 Task: Open a blank google sheet and write heading  Budget MasterAdd Categories in a column and its values below   'Housing, Transportation, Groceries, Utilities, Entertainment, Dining Out, Health, Miscellaneous, Savings & Total. 'Add Budgeted amountin next column and its values below  $1,500, $300, $400, $150, $200, $250, $100, $150, $500 & $3,550. Add Actual amount in next column and its values below  $1,400, $280, $420, $160, $180, $270, $90, $140, $550 & $3,550. Add Difference  in next column and its values below   -$100, -$20, +$20, +$10, -$20, +$20, -$10, -$10, +$50 & $0. J6Save page Budget Spreadsheet Sheet Template
Action: Mouse moved to (18, 61)
Screenshot: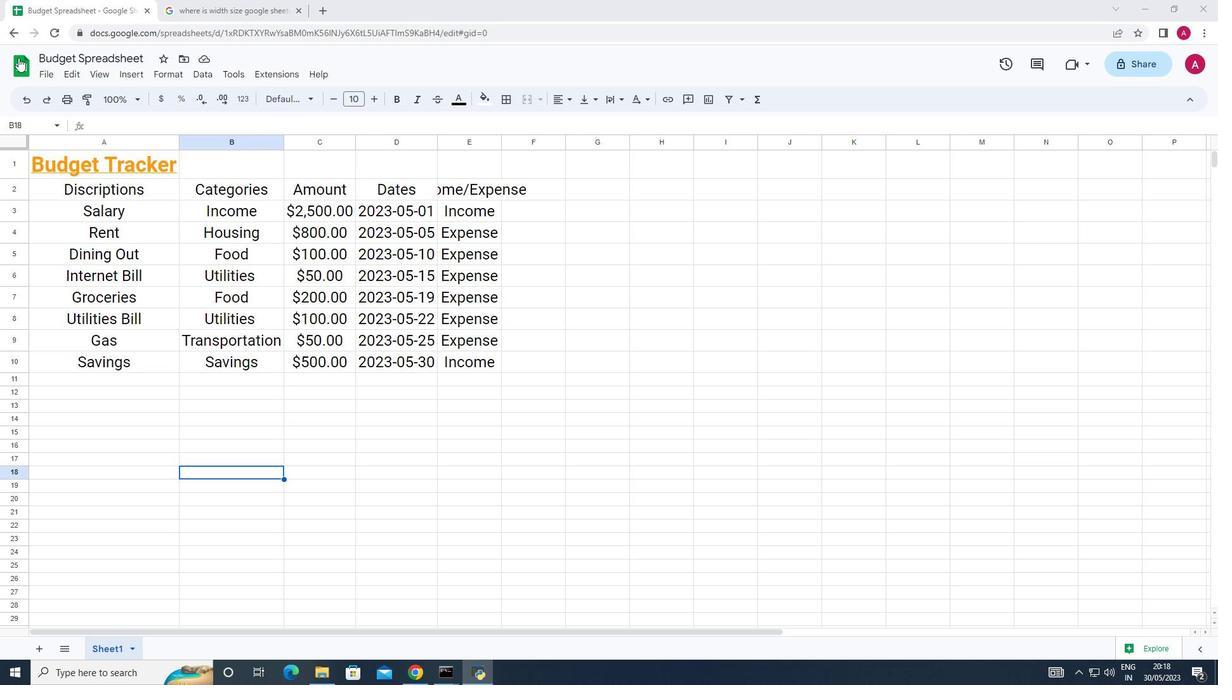 
Action: Mouse pressed left at (18, 61)
Screenshot: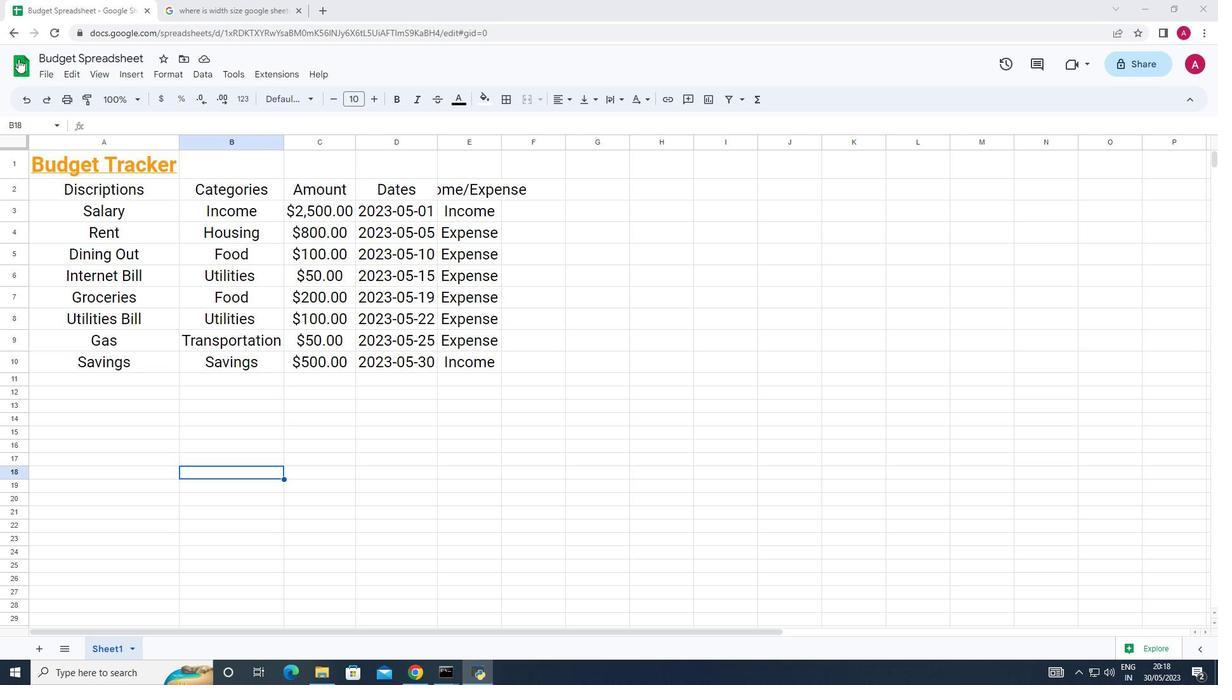 
Action: Mouse moved to (264, 186)
Screenshot: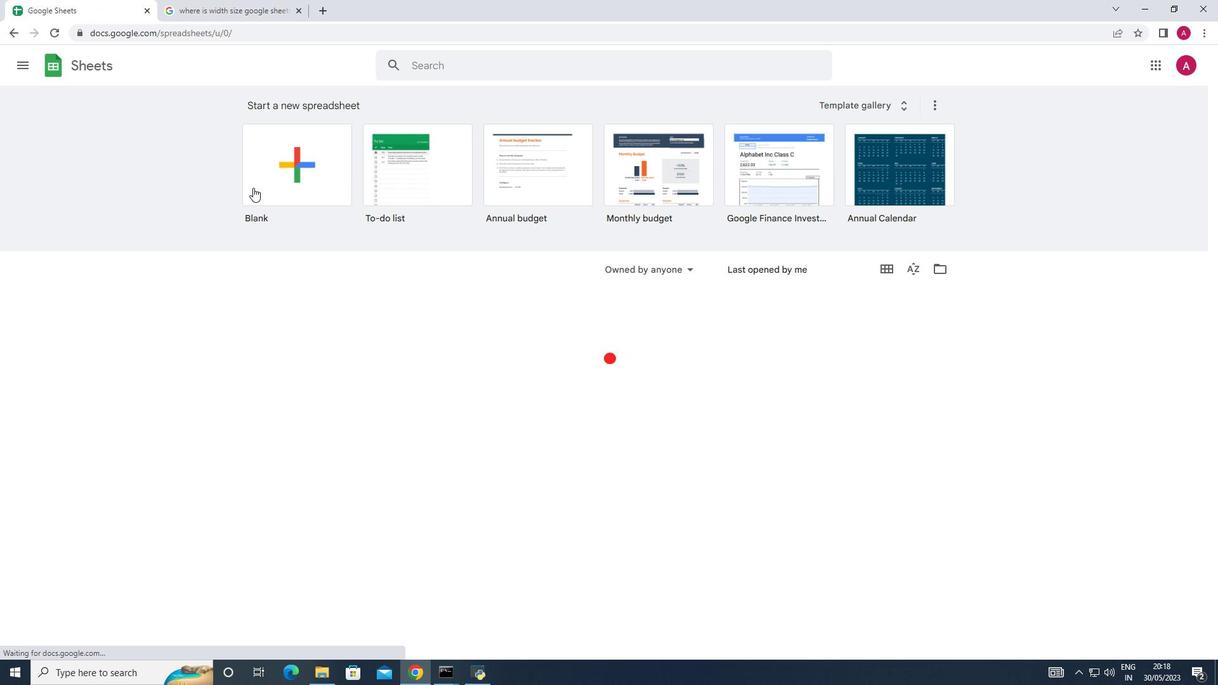 
Action: Mouse pressed left at (264, 186)
Screenshot: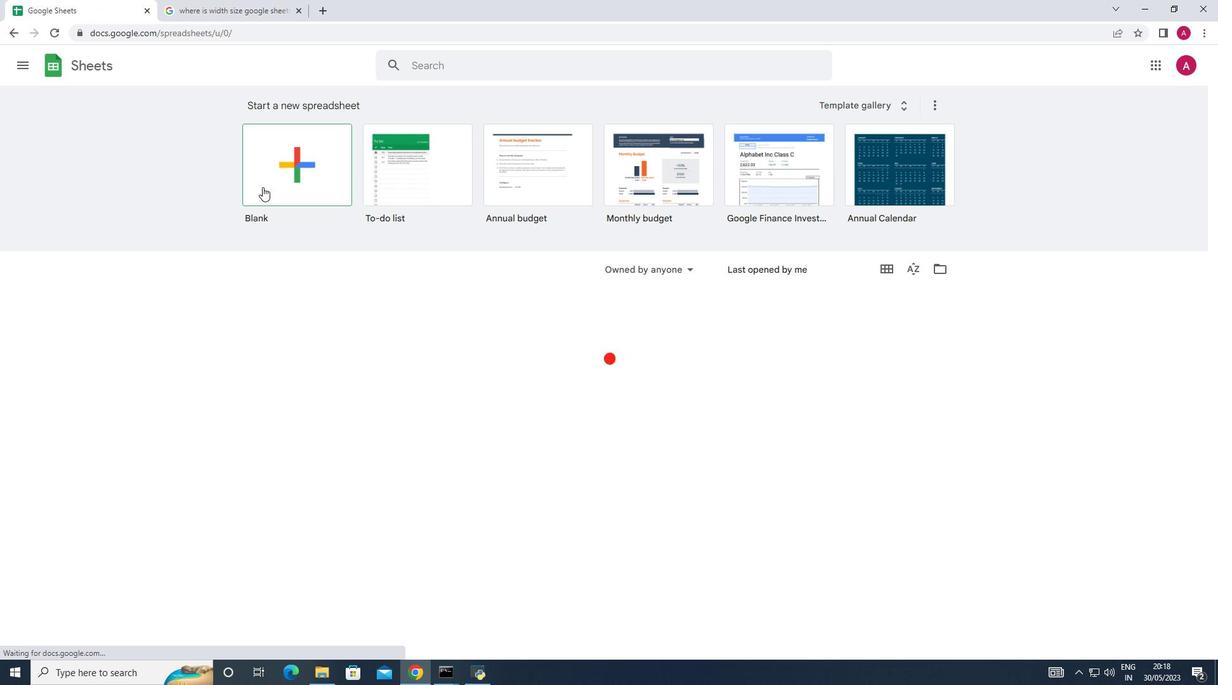 
Action: Mouse moved to (105, 203)
Screenshot: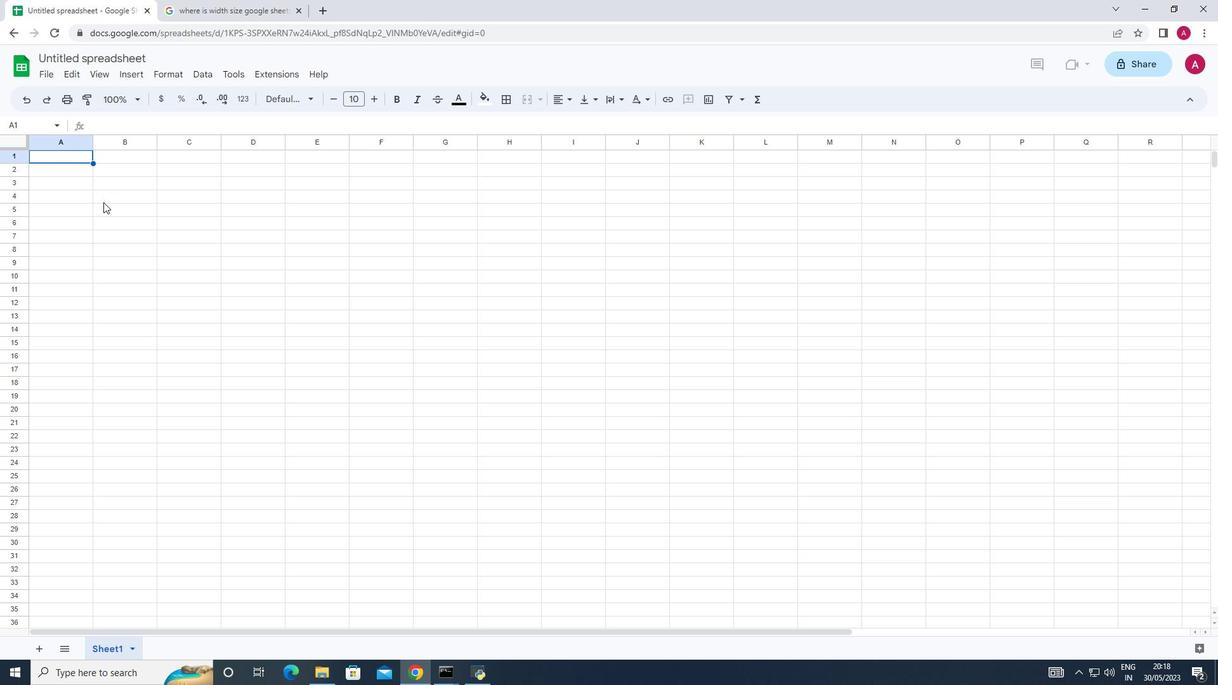 
Action: Key pressed <Key.shift>Budget<Key.space><Key.shift>Masterr<Key.backspace><Key.enter><Key.shift>Categories<Key.enter><Key.shift>Housing<Key.enter><Key.shift>Transportation<Key.enter><Key.shift><Key.shift><Key.shift><Key.shift>Groceries<Key.enter><Key.shift><Key.shift><Key.shift><Key.shift><Key.shift><Key.shift><Key.shift>Utilities
Screenshot: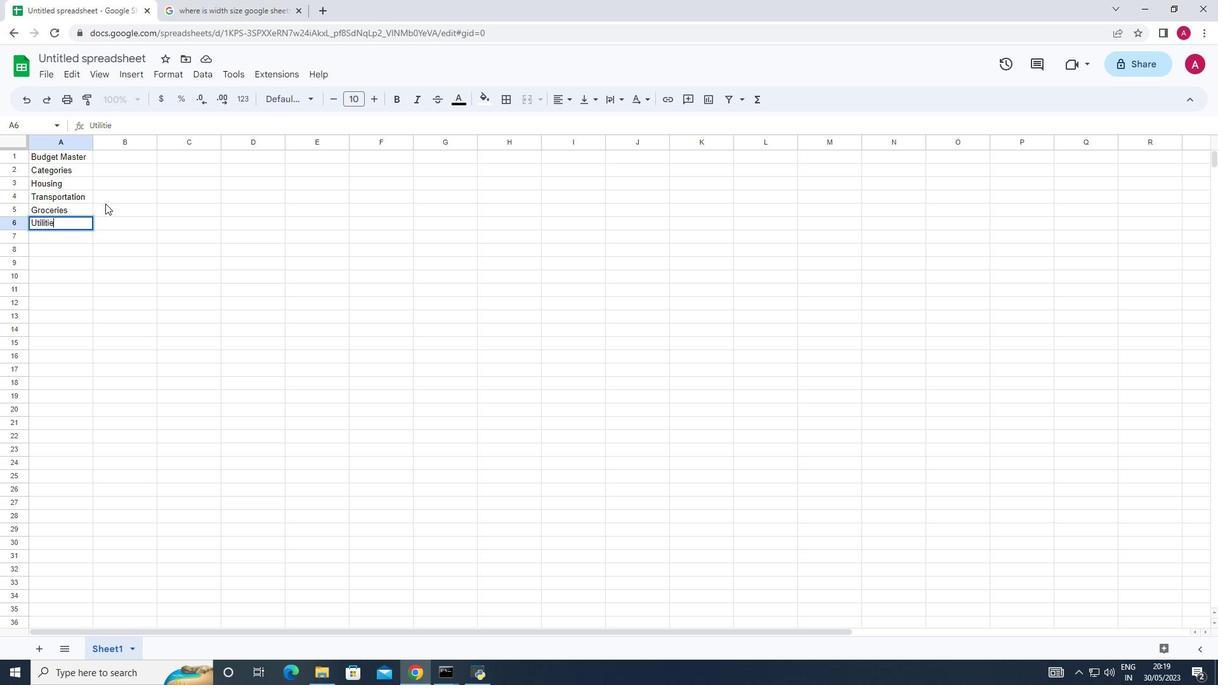 
Action: Mouse moved to (91, 201)
Screenshot: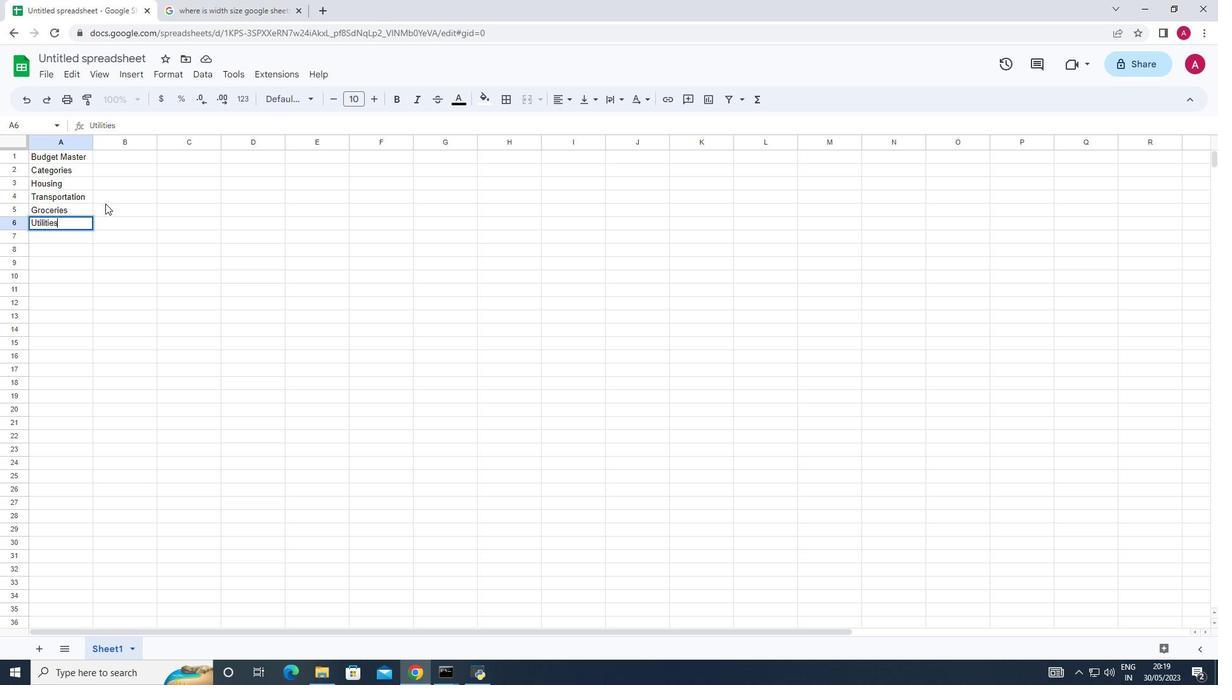 
Action: Key pressed <Key.enter><Key.shift>Entertainment<Key.enter><Key.shift>Dining<Key.space><Key.shift>Out<Key.enter><Key.shift>Health<Key.enter><Key.shift>Miscellaneous<Key.enter><Key.shift>Savings<Key.enter><Key.shift>Total<Key.right><Key.up><Key.up><Key.up><Key.up><Key.up><Key.up><Key.up><Key.up><Key.up><Key.up><Key.shift>Budgeted<Key.space><Key.shift>Amount<Key.enter>1500
Screenshot: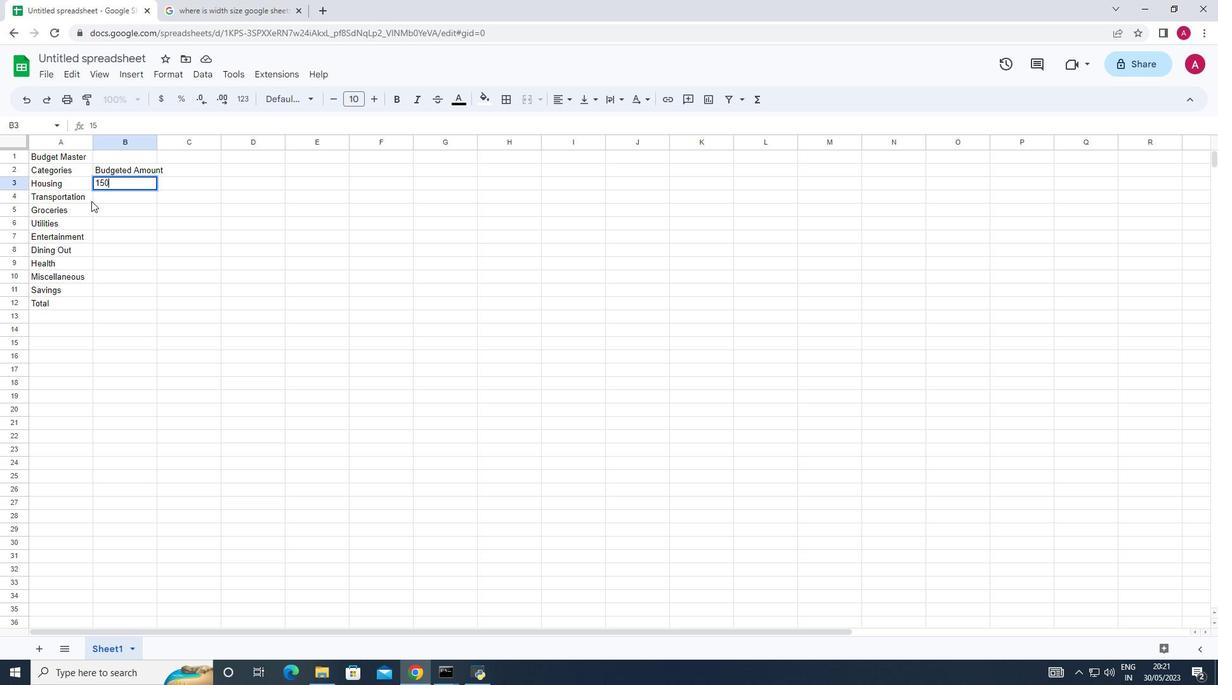 
Action: Mouse moved to (64, 195)
Screenshot: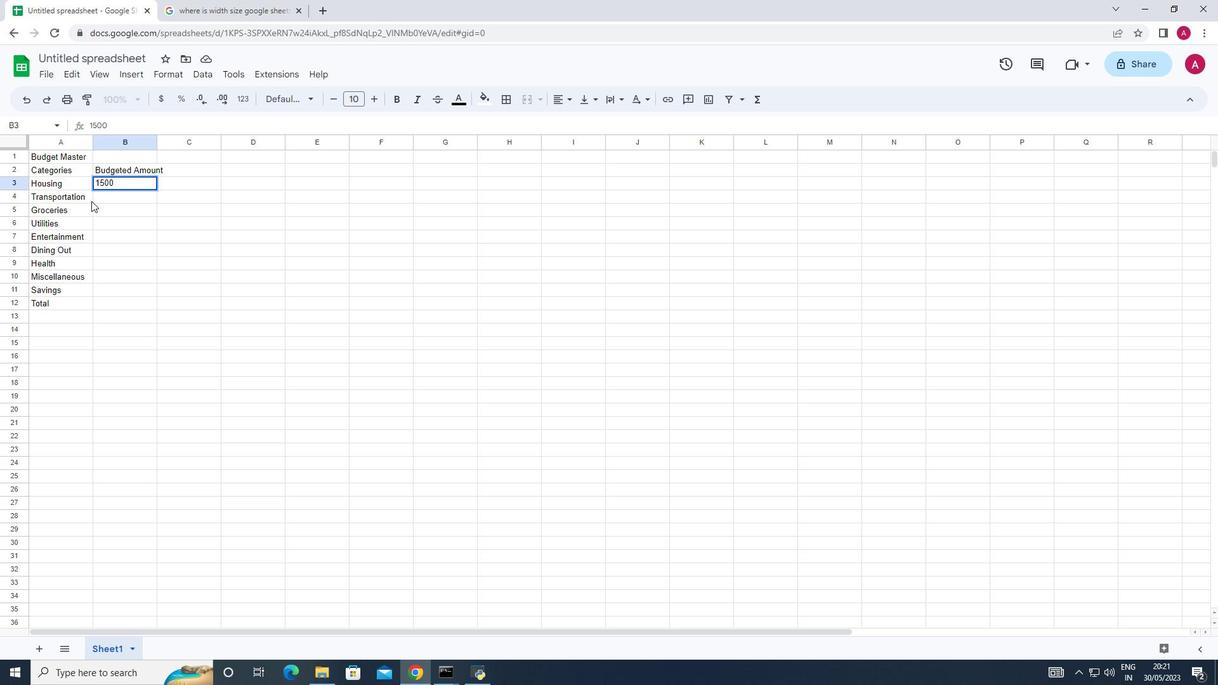
Action: Key pressed <Key.enter>300<Key.enter>
Screenshot: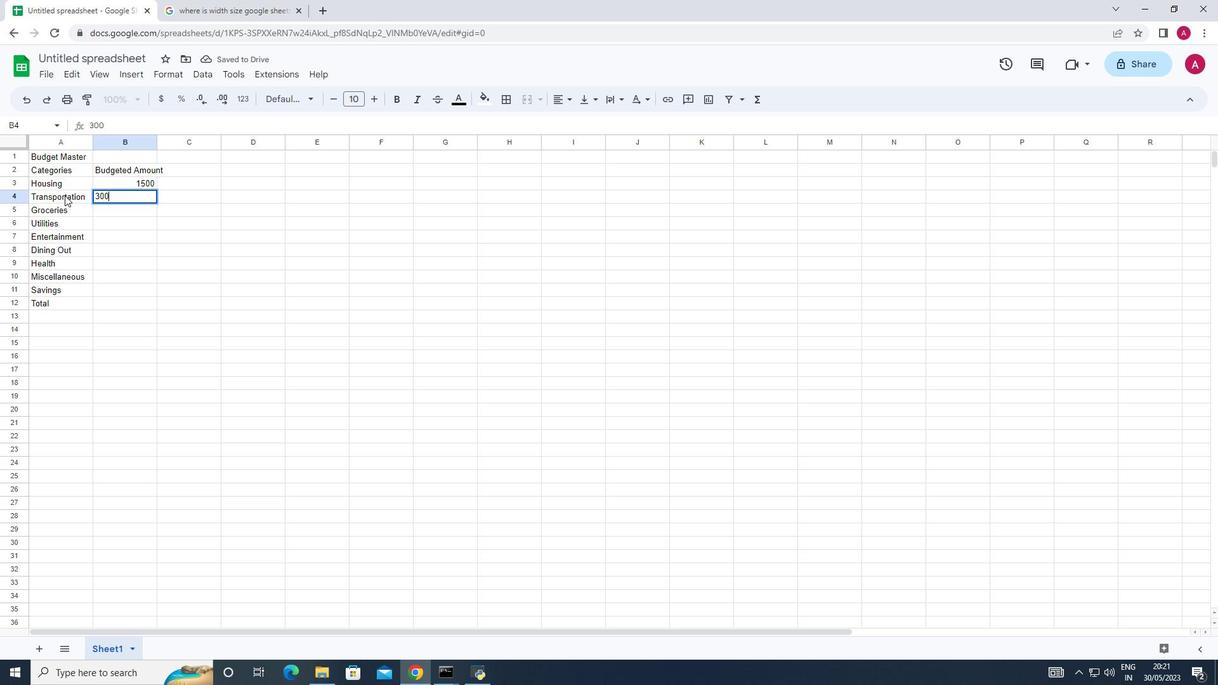 
Action: Mouse moved to (100, 74)
Screenshot: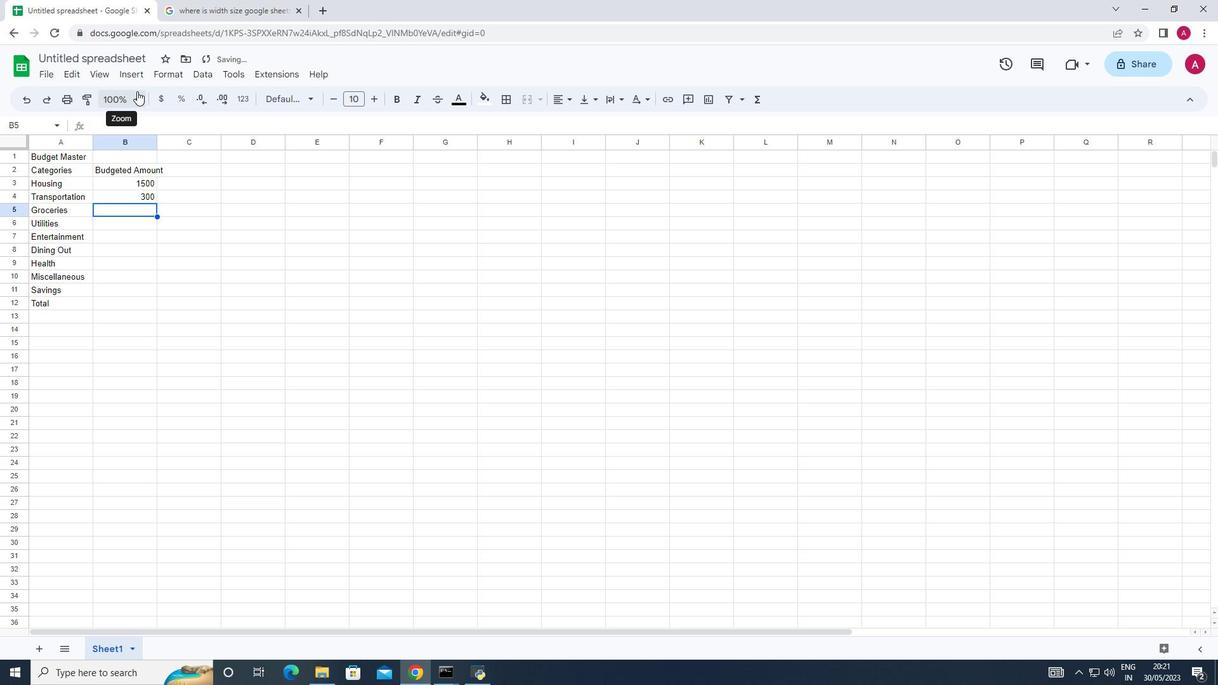 
Action: Key pressed 400<Key.enter>150<Key.enter>200<Key.enter>250<Key.enter>100<Key.enter>150<Key.enter>500<Key.enter>3
Screenshot: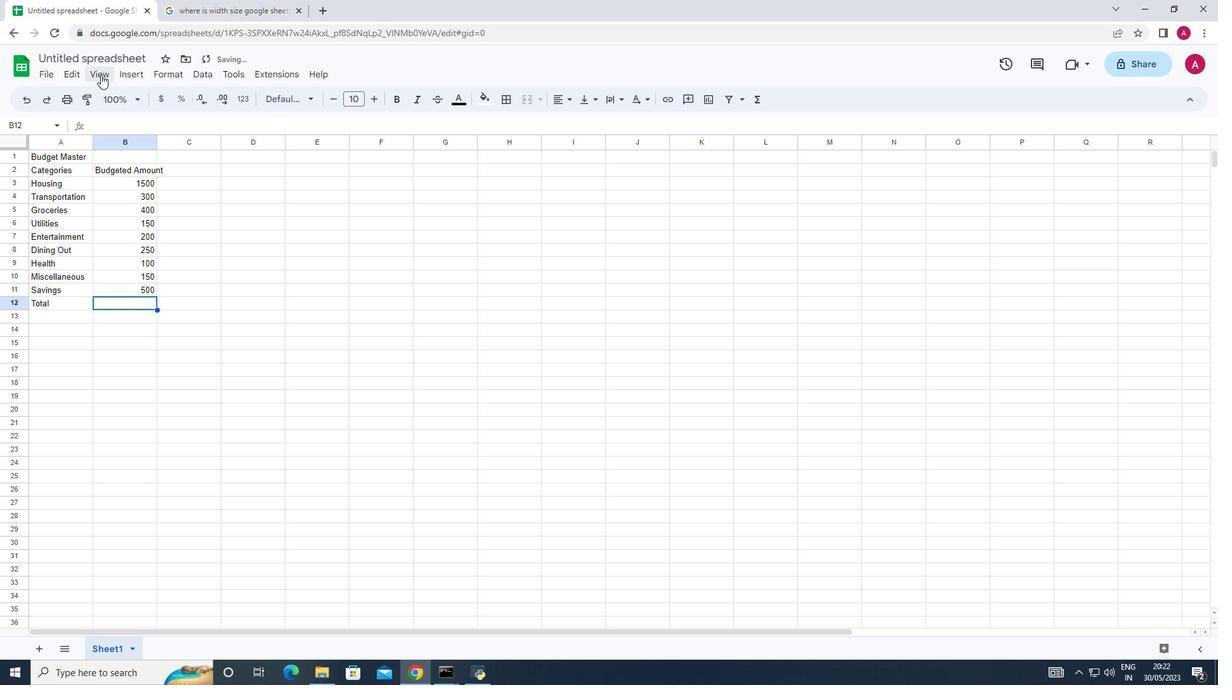 
Action: Mouse moved to (52, 63)
Screenshot: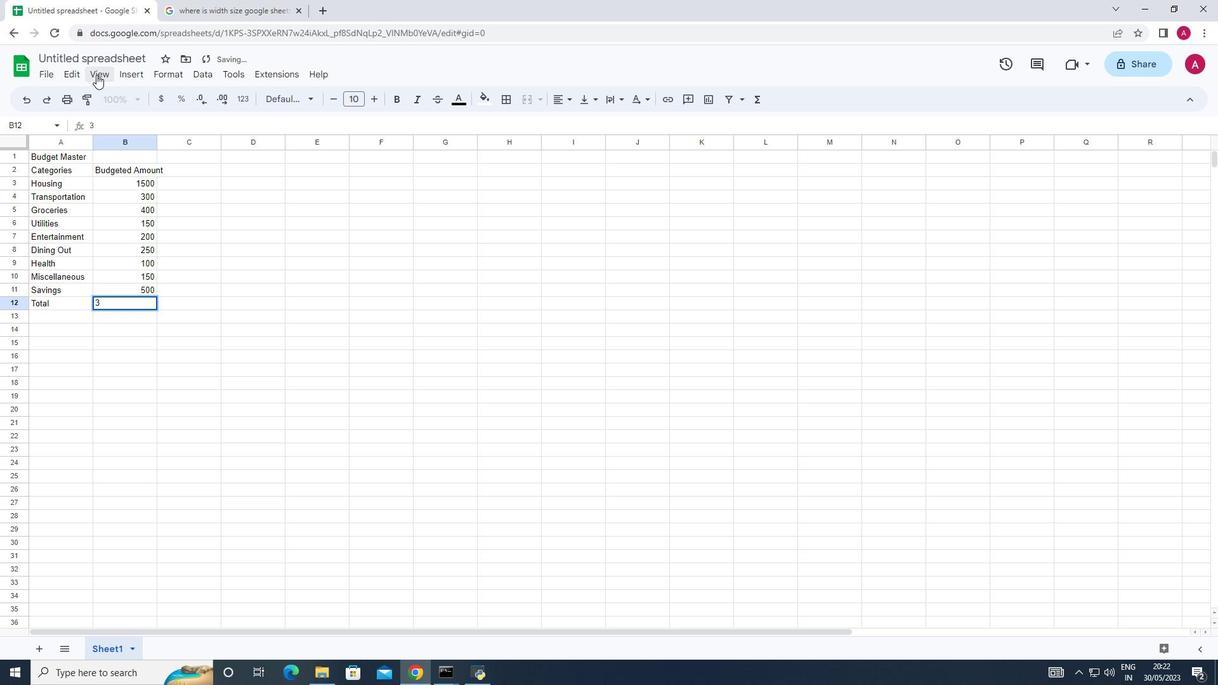 
Action: Key pressed 5
Screenshot: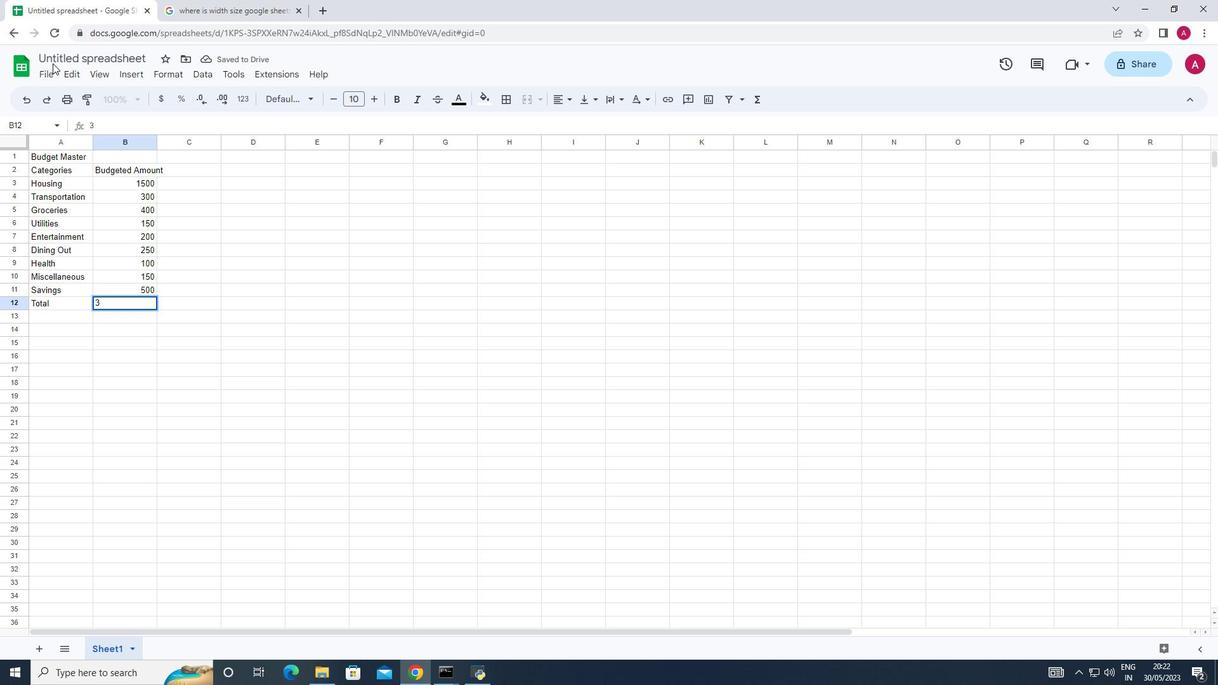 
Action: Mouse moved to (35, 59)
Screenshot: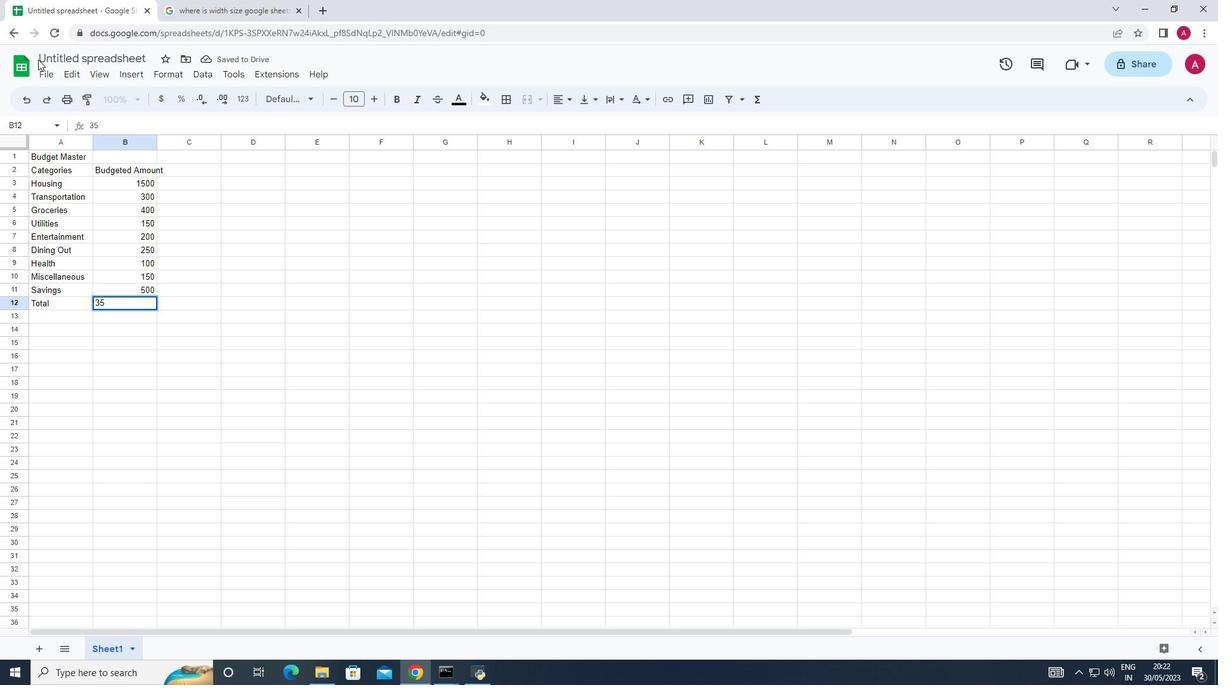 
Action: Key pressed 50
Screenshot: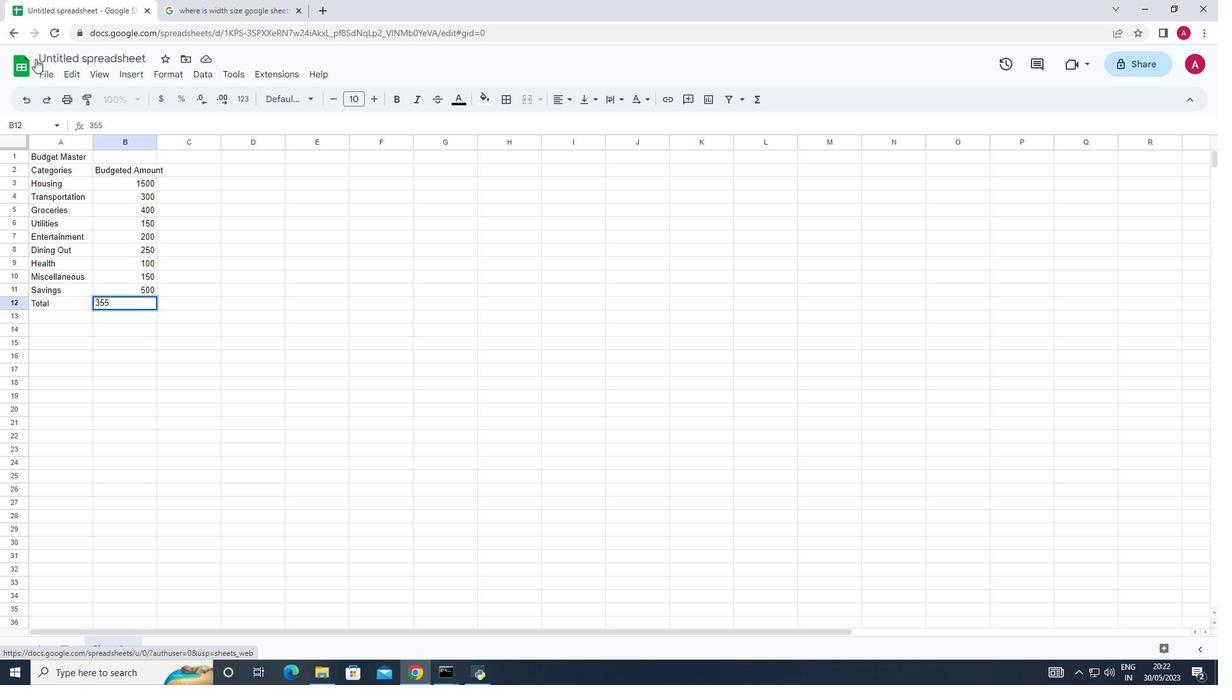 
Action: Mouse moved to (323, 263)
Screenshot: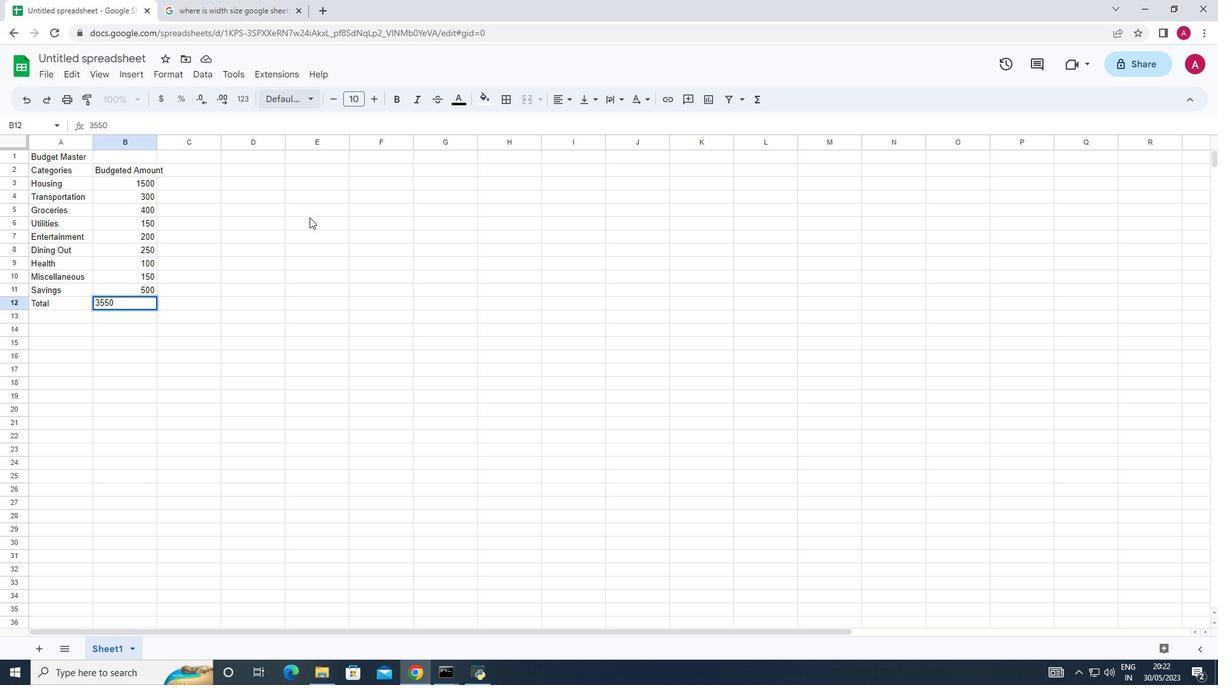 
Action: Mouse pressed left at (323, 263)
Screenshot: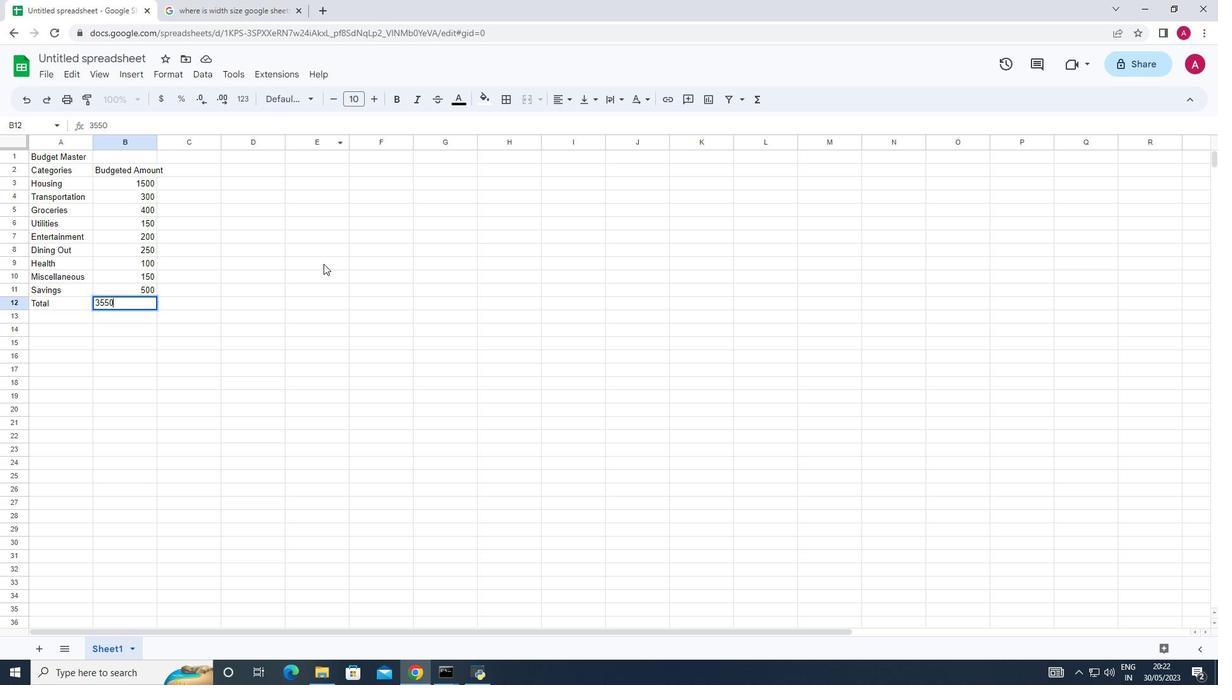 
Action: Mouse moved to (121, 182)
Screenshot: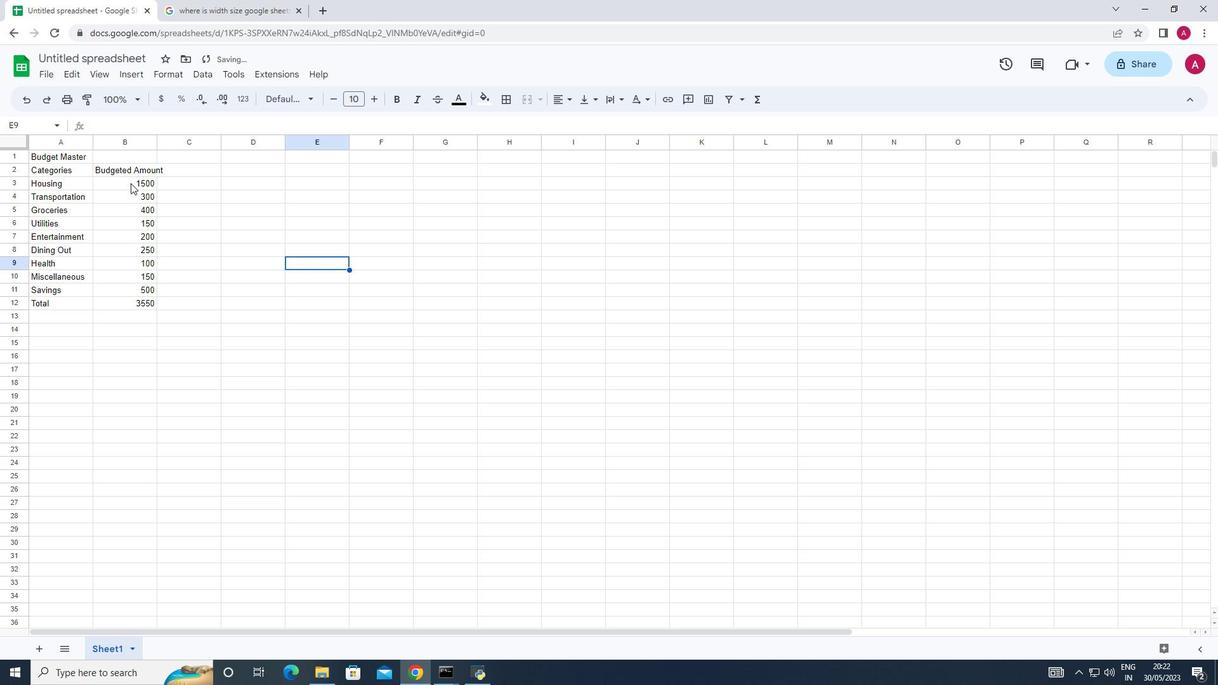 
Action: Mouse pressed left at (121, 182)
Screenshot: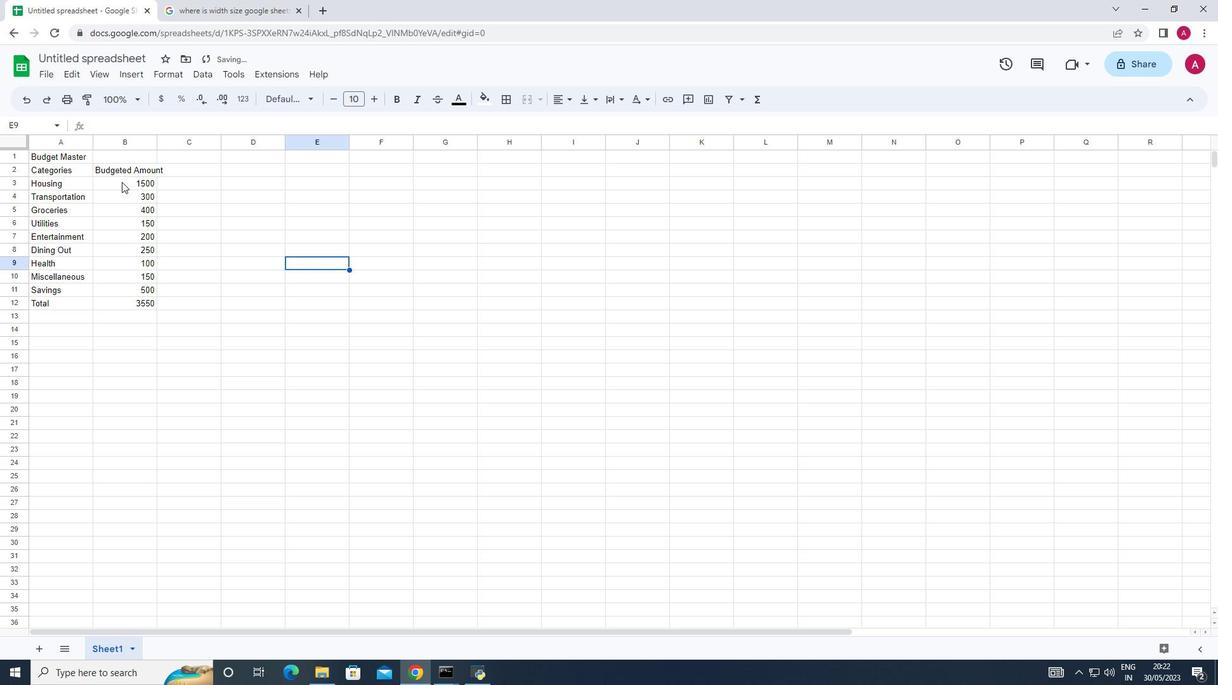 
Action: Mouse moved to (174, 73)
Screenshot: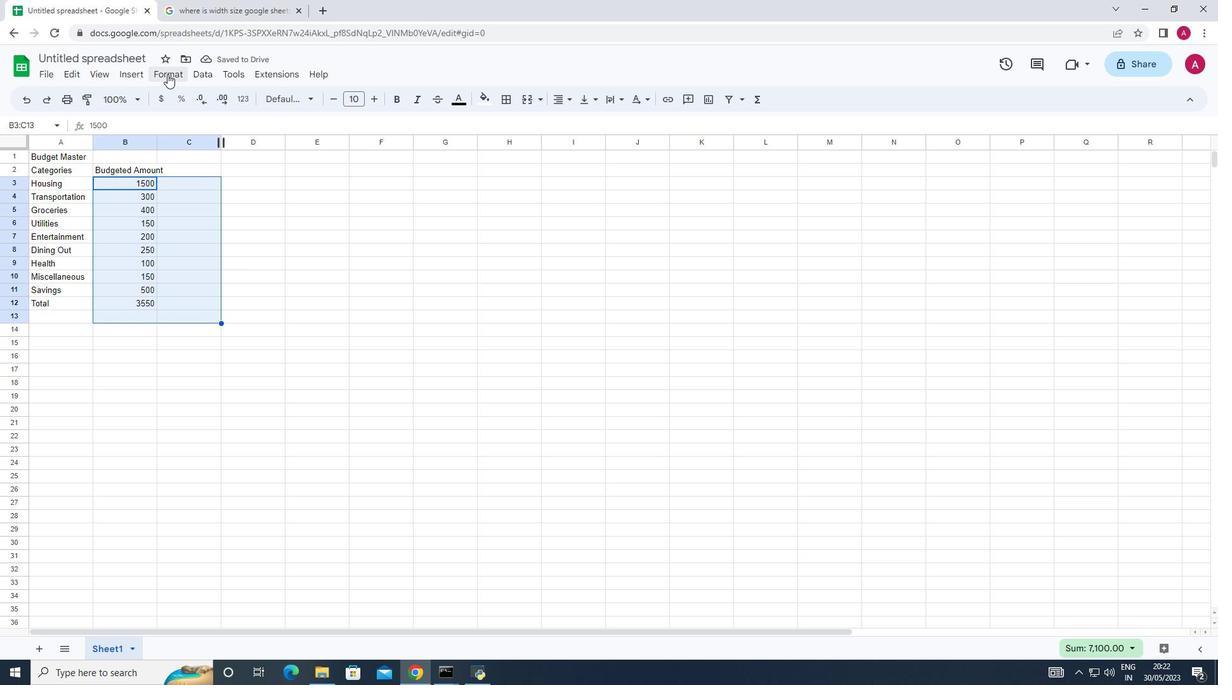 
Action: Mouse pressed left at (174, 73)
Screenshot: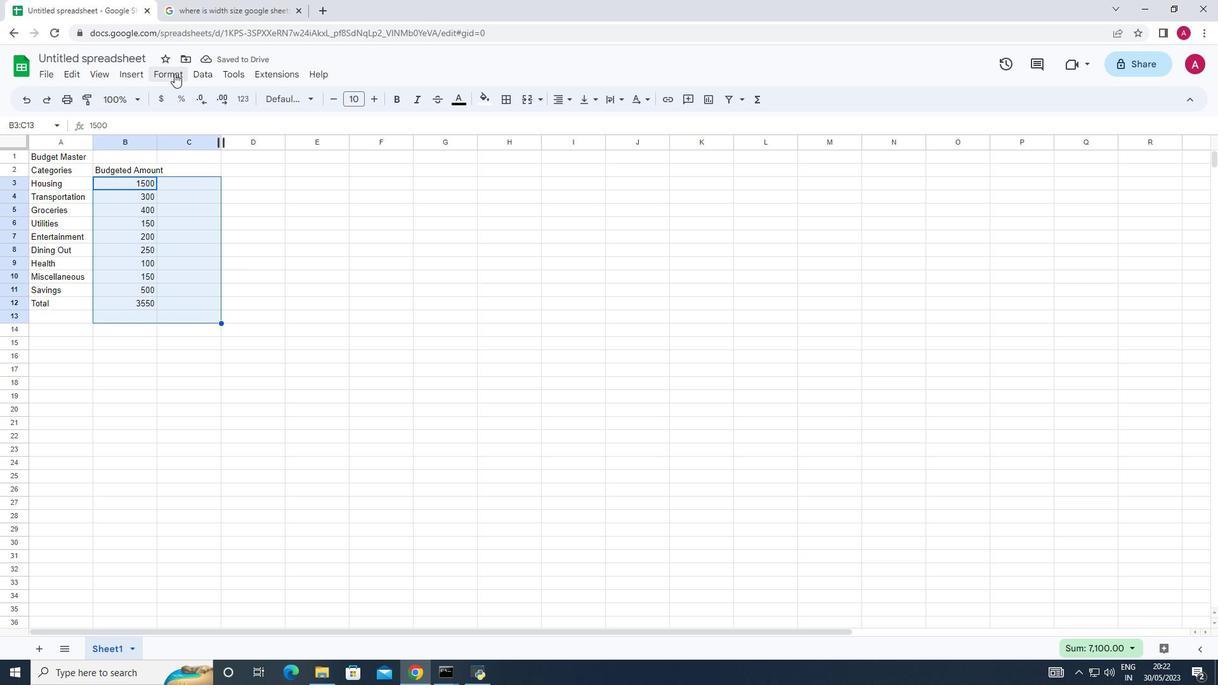 
Action: Mouse moved to (215, 133)
Screenshot: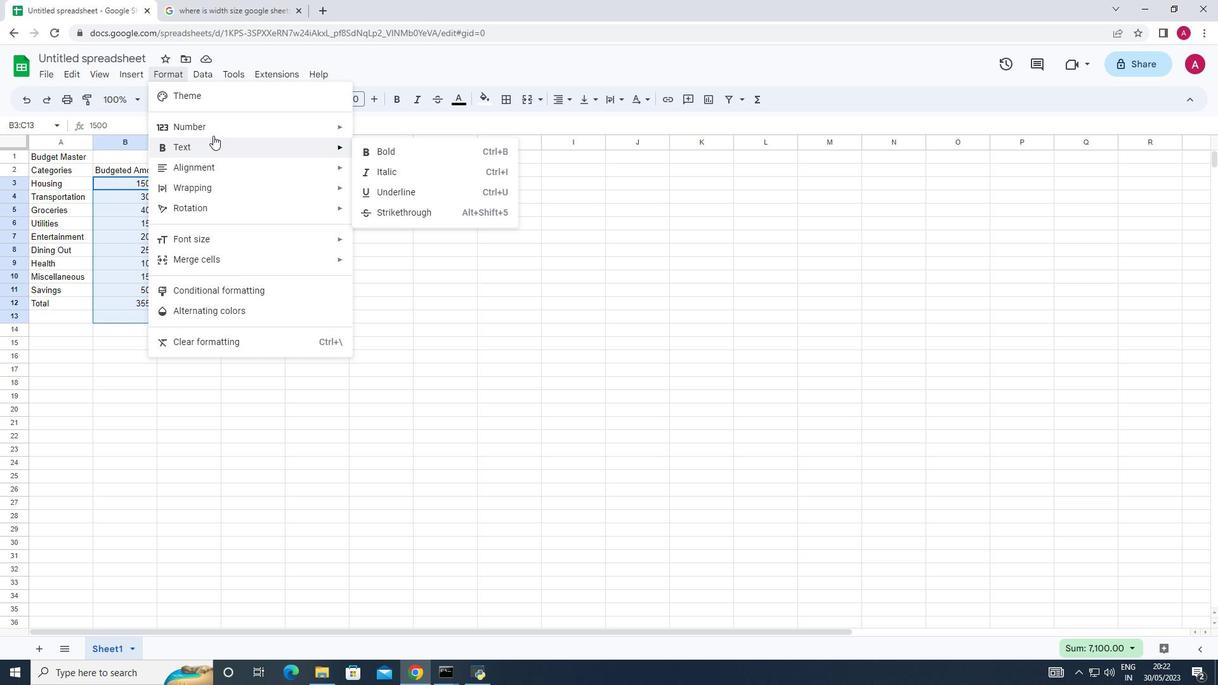 
Action: Mouse pressed left at (215, 133)
Screenshot: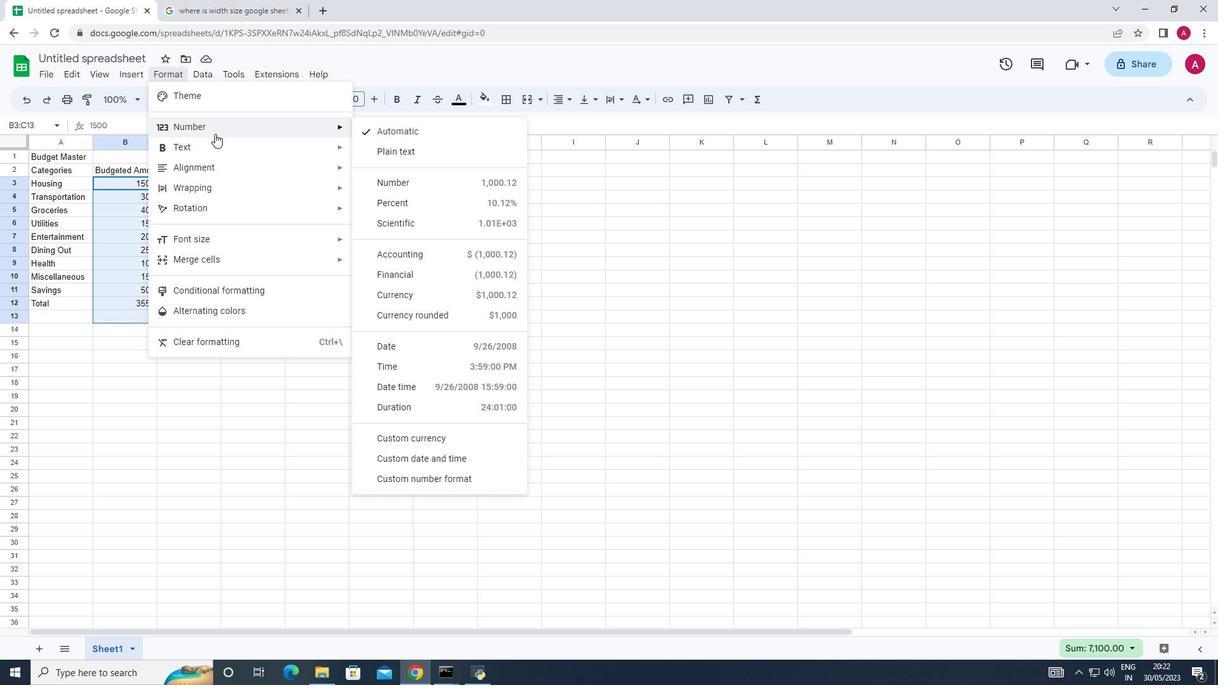 
Action: Mouse moved to (440, 442)
Screenshot: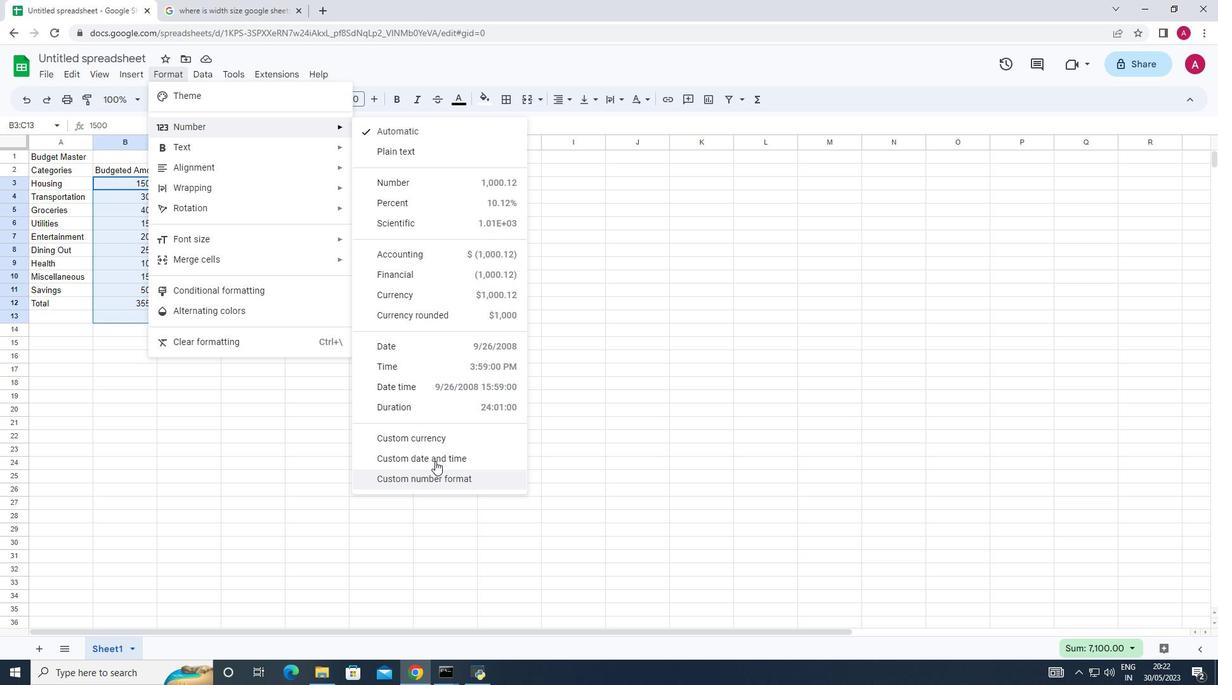 
Action: Mouse pressed left at (440, 442)
Screenshot: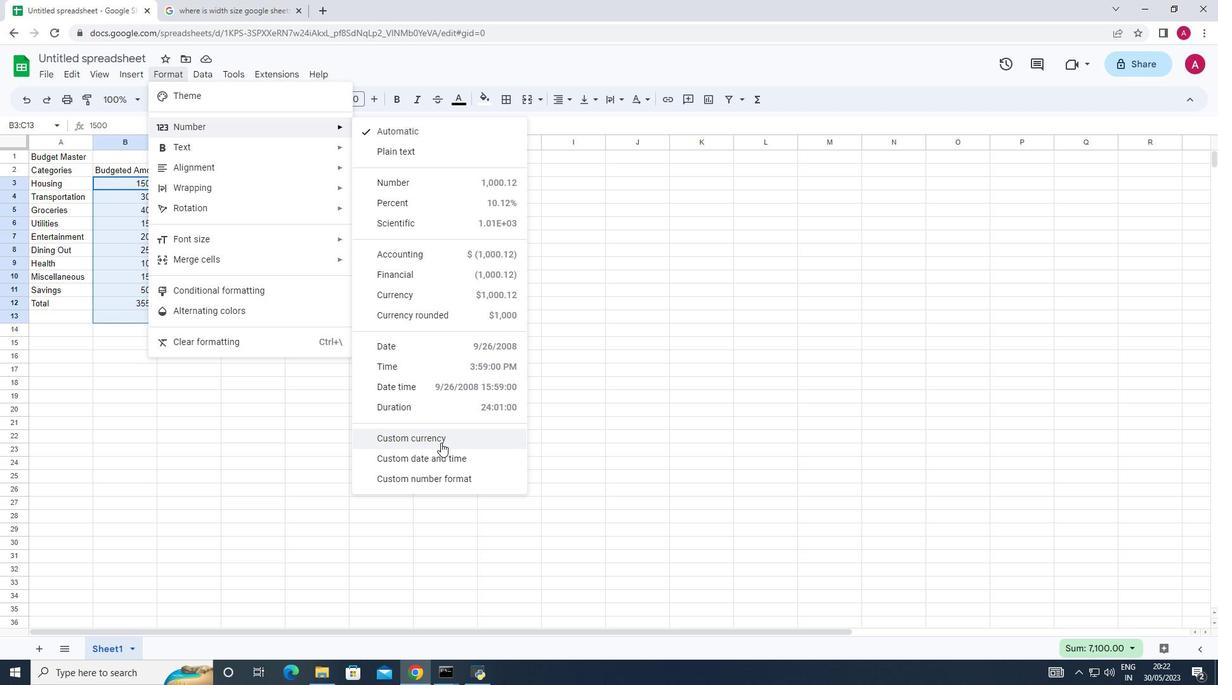 
Action: Mouse moved to (551, 282)
Screenshot: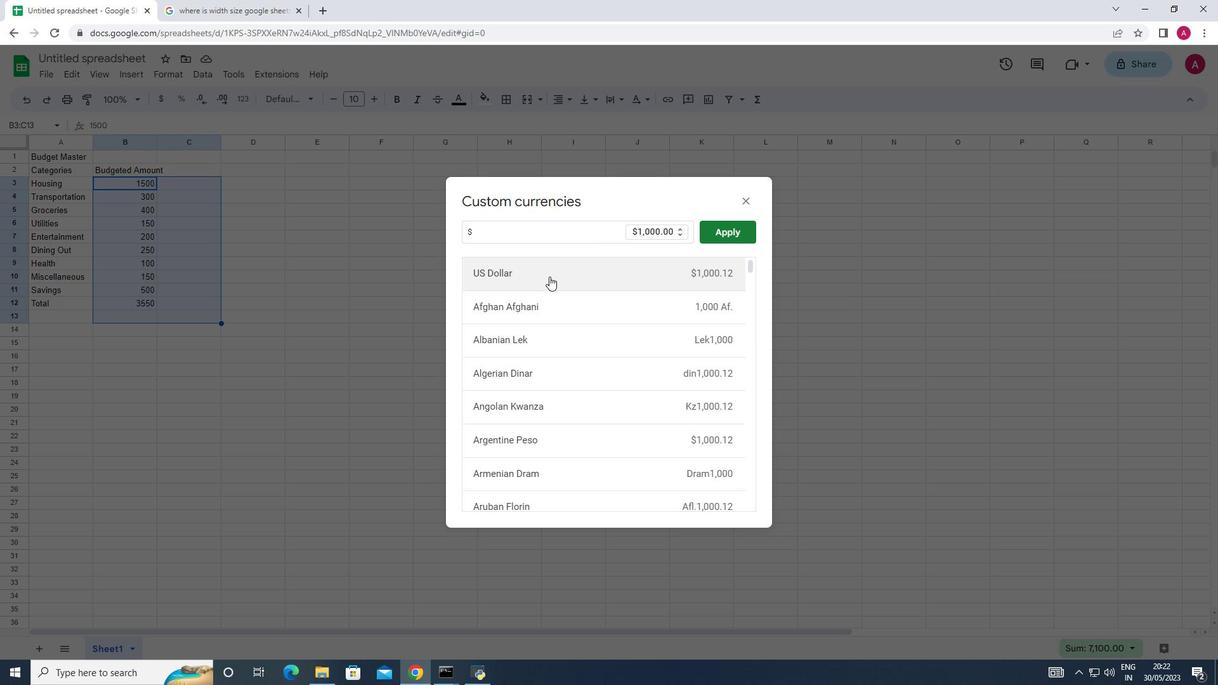 
Action: Mouse pressed left at (551, 282)
Screenshot: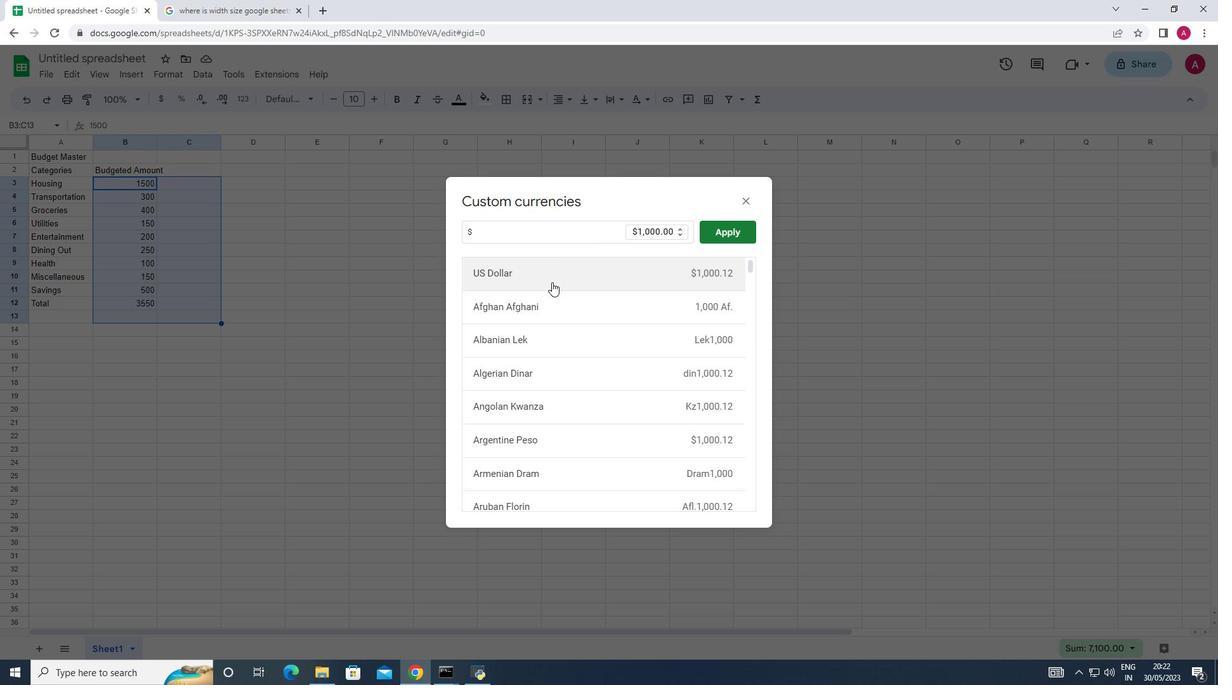 
Action: Mouse moved to (712, 240)
Screenshot: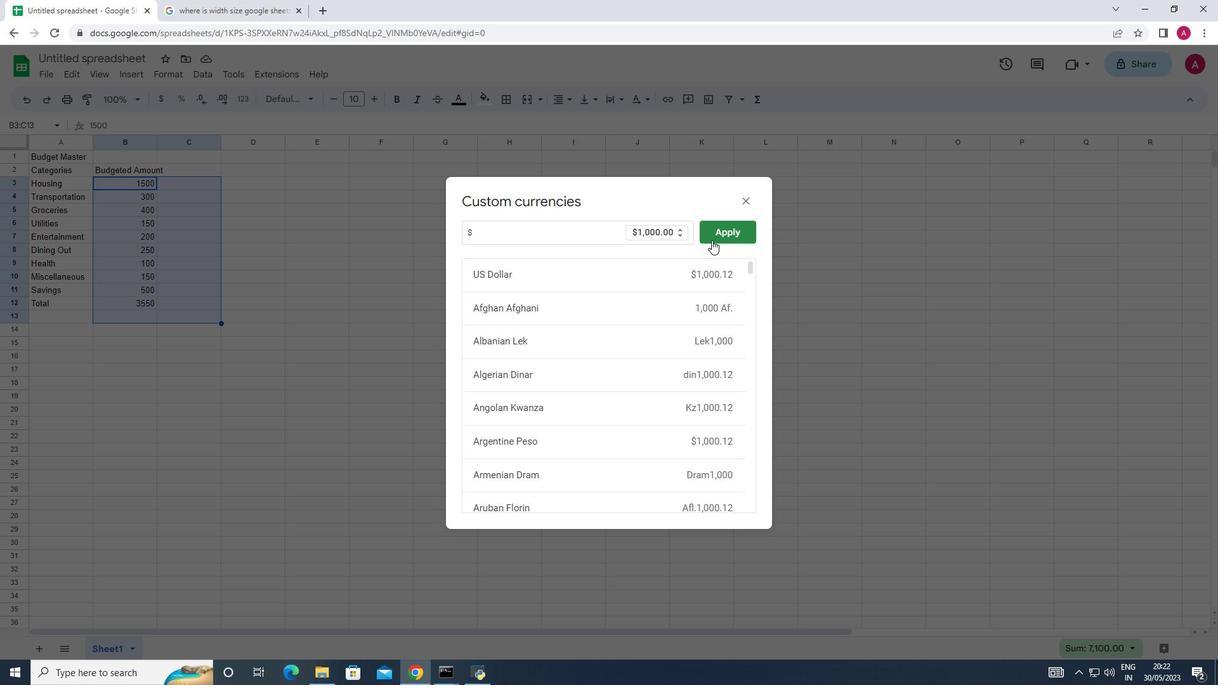 
Action: Mouse pressed left at (712, 240)
Screenshot: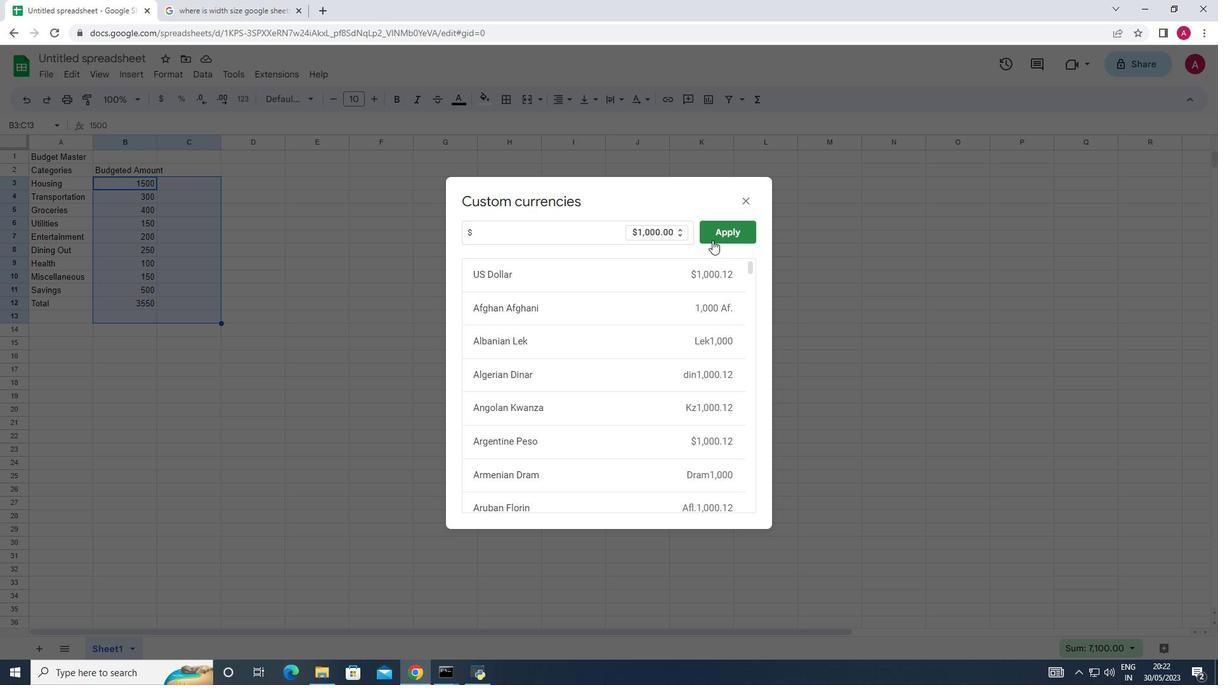 
Action: Mouse moved to (276, 275)
Screenshot: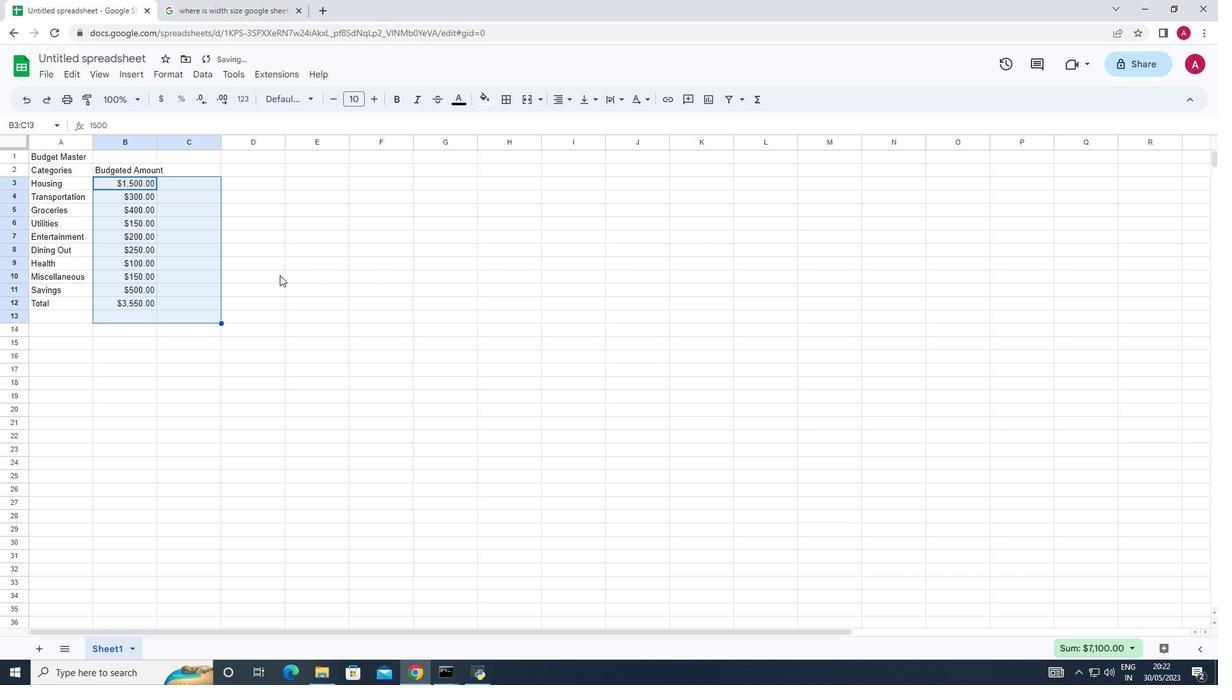 
Action: Mouse pressed left at (276, 275)
Screenshot: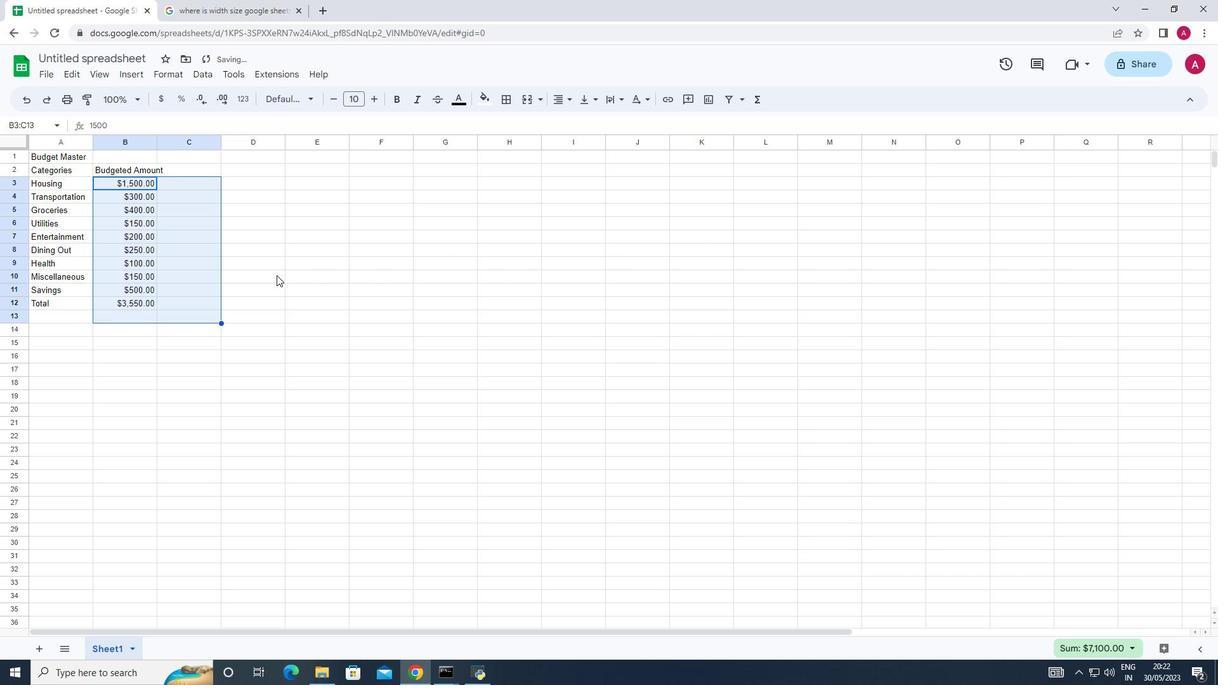 
Action: Mouse moved to (191, 171)
Screenshot: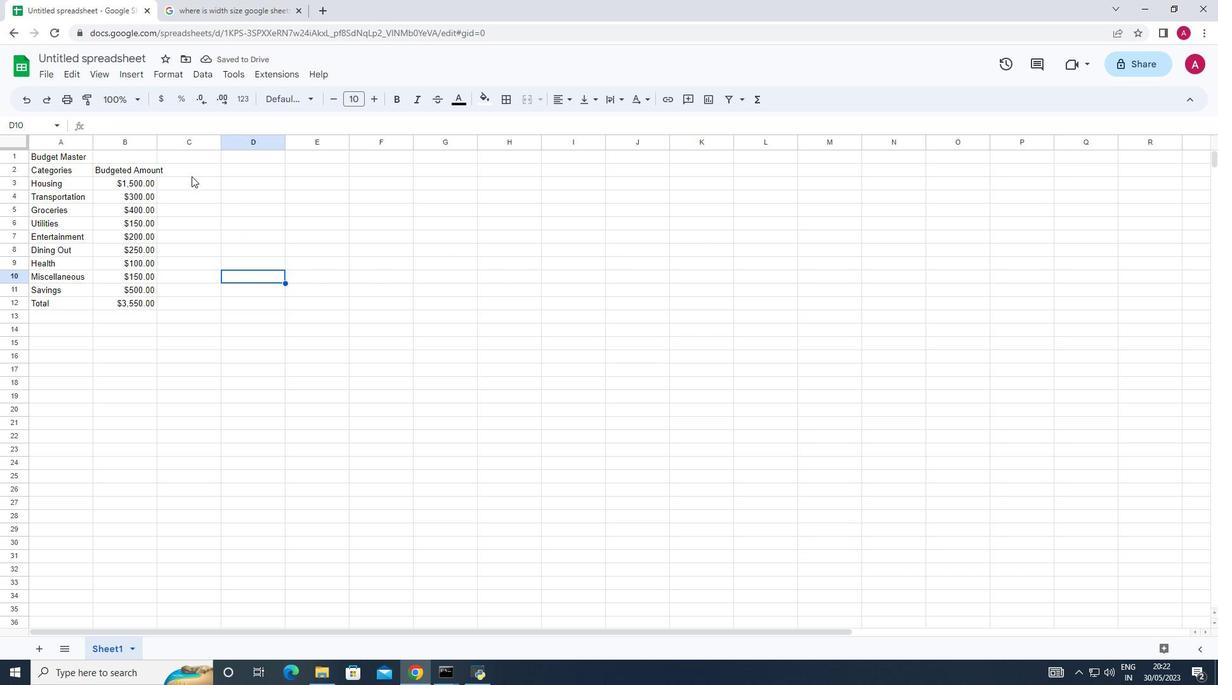 
Action: Mouse pressed left at (191, 171)
Screenshot: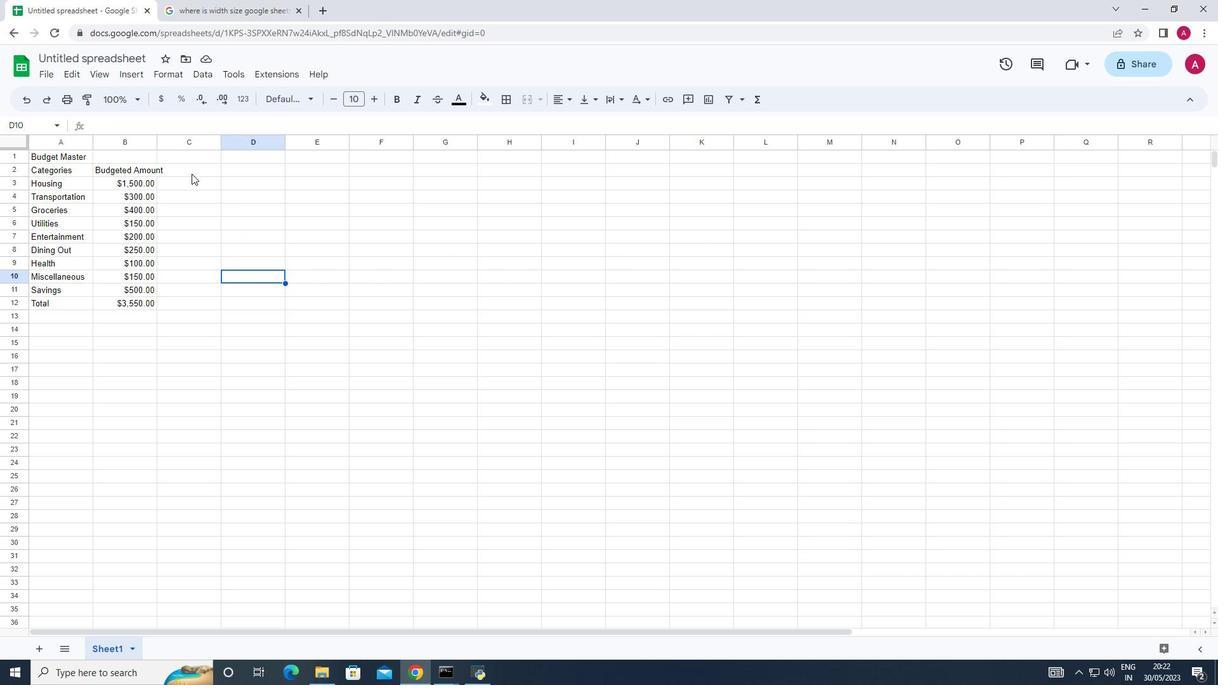 
Action: Mouse moved to (240, 272)
Screenshot: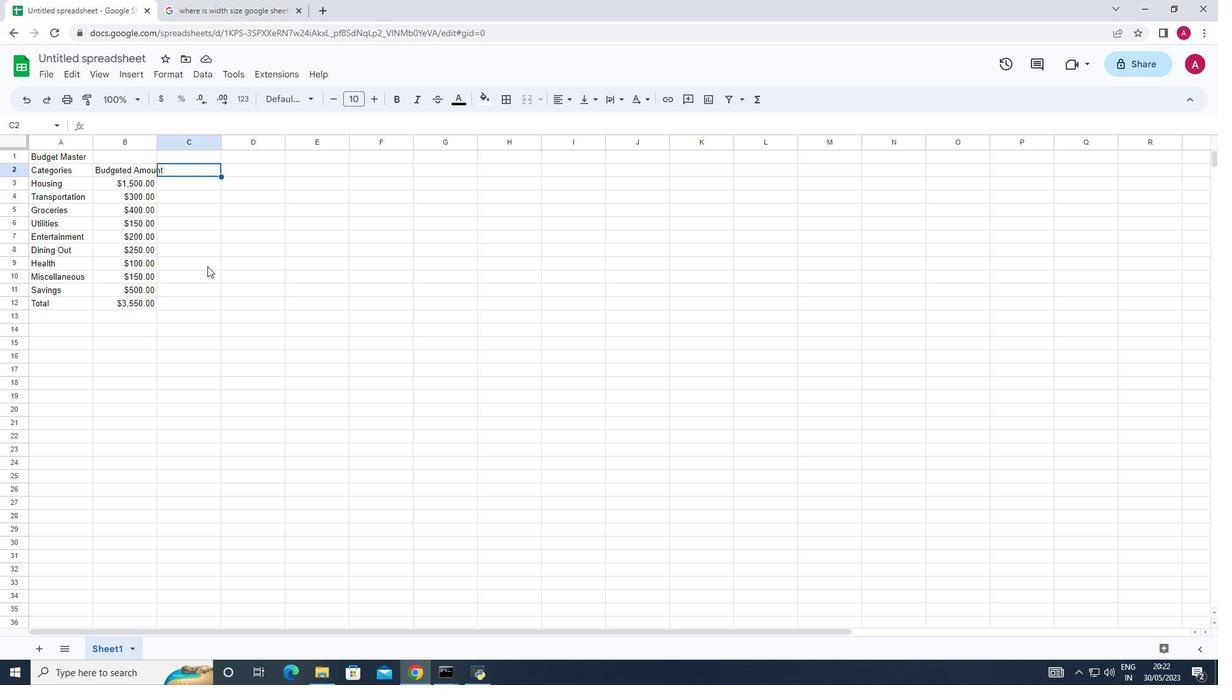 
Action: Mouse pressed left at (240, 272)
Screenshot: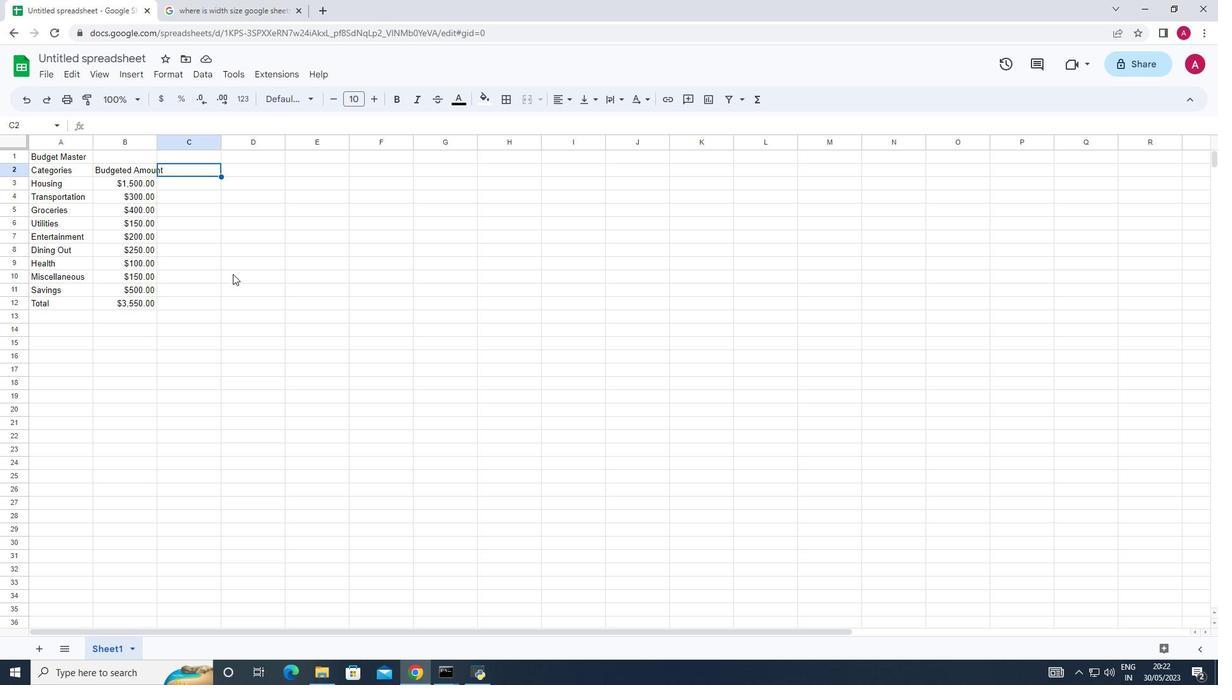 
Action: Mouse moved to (156, 142)
Screenshot: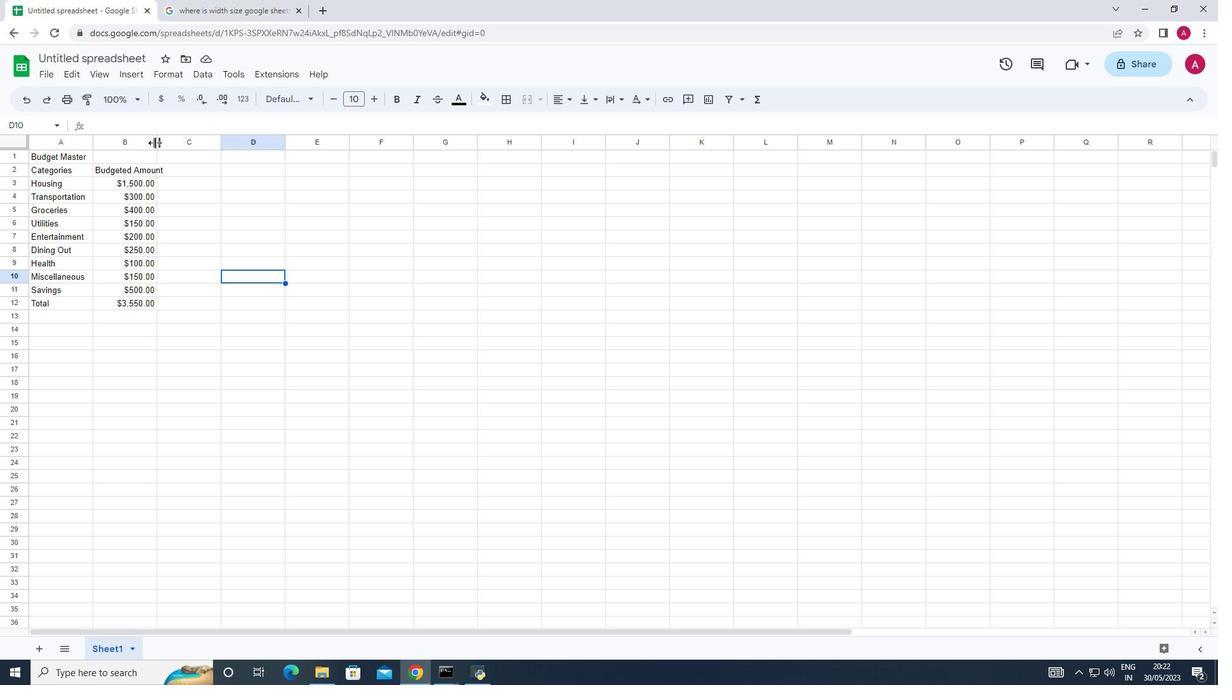 
Action: Mouse pressed left at (156, 142)
Screenshot: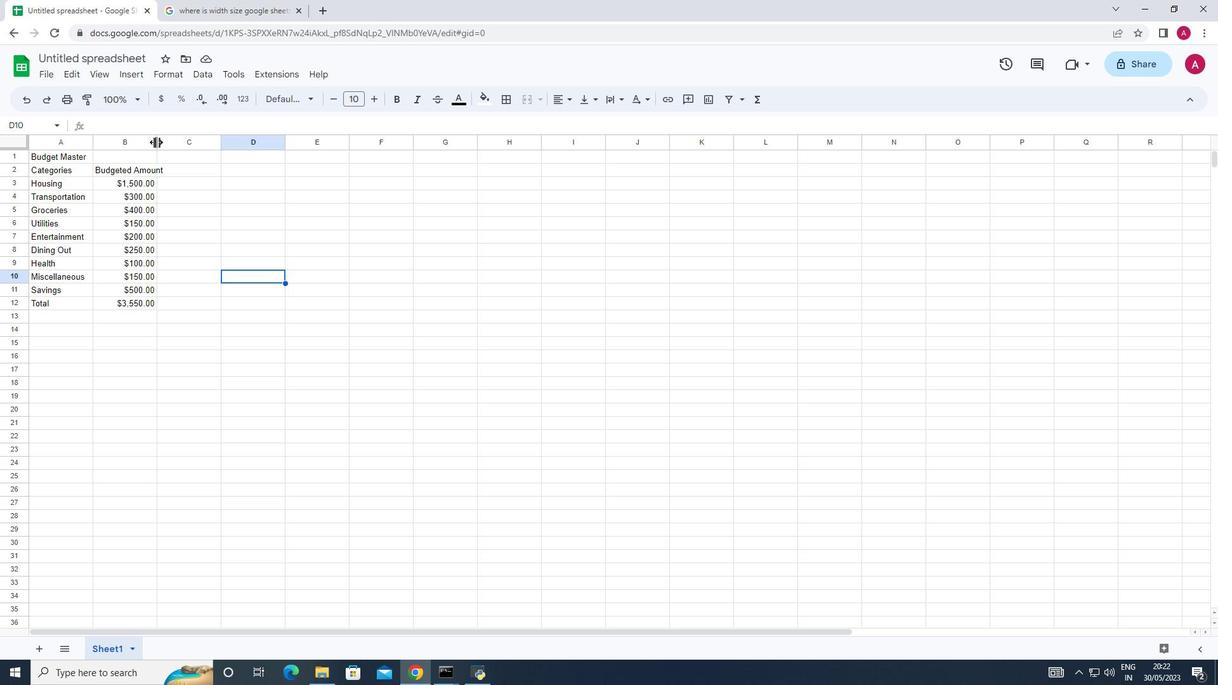 
Action: Mouse pressed left at (156, 142)
Screenshot: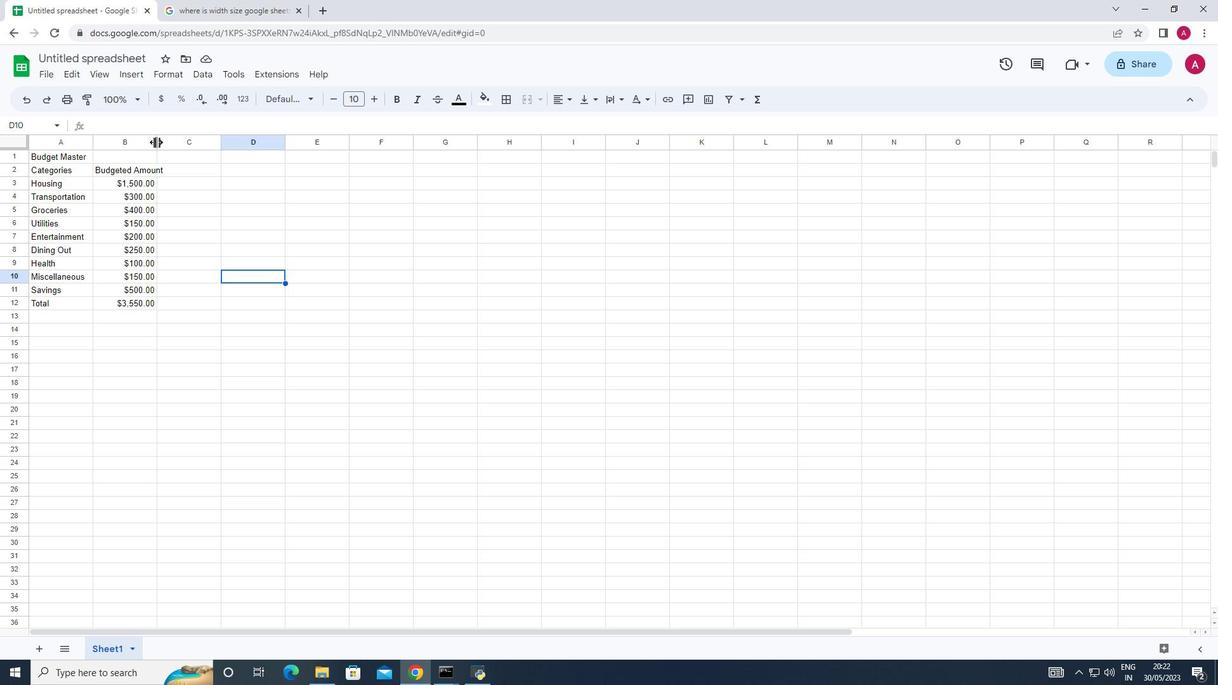 
Action: Mouse moved to (194, 173)
Screenshot: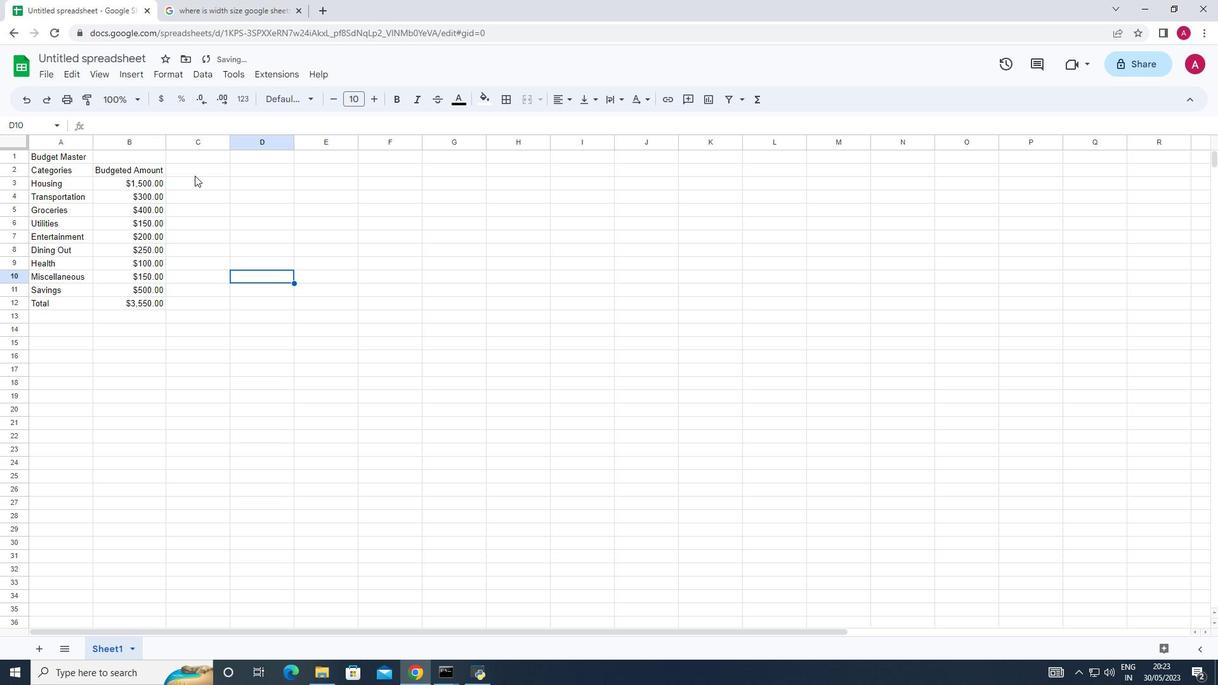 
Action: Mouse pressed left at (194, 173)
Screenshot: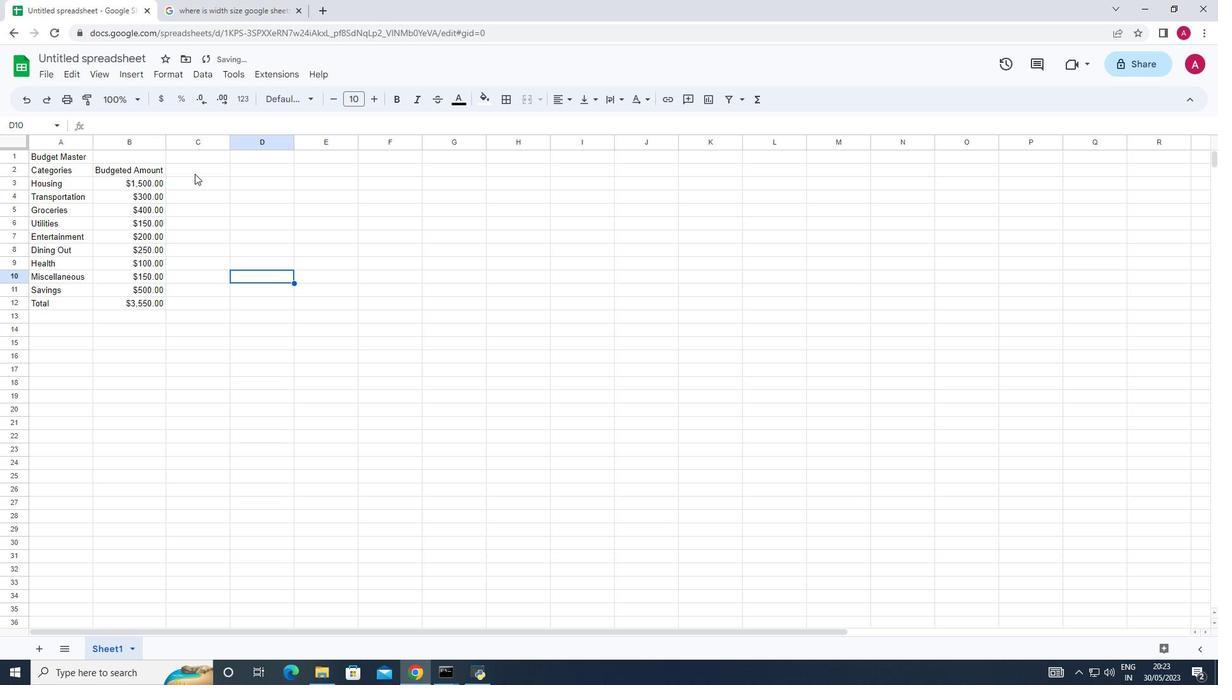 
Action: Mouse moved to (273, 174)
Screenshot: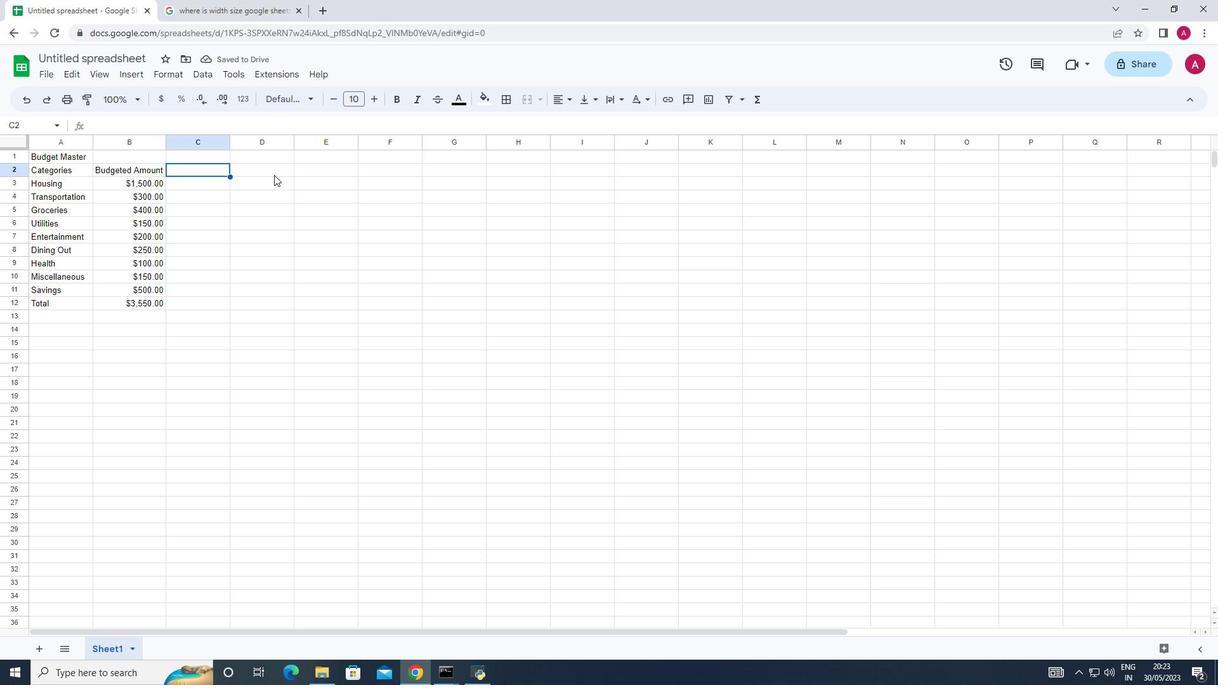 
Action: Key pressed <Key.shift>Actual<Key.space><Key.shift>Amount<Key.enter>1400<Key.enter>280<Key.enter>420<Key.enter>160<Key.enter>180<Key.enter>270<Key.enter>90
Screenshot: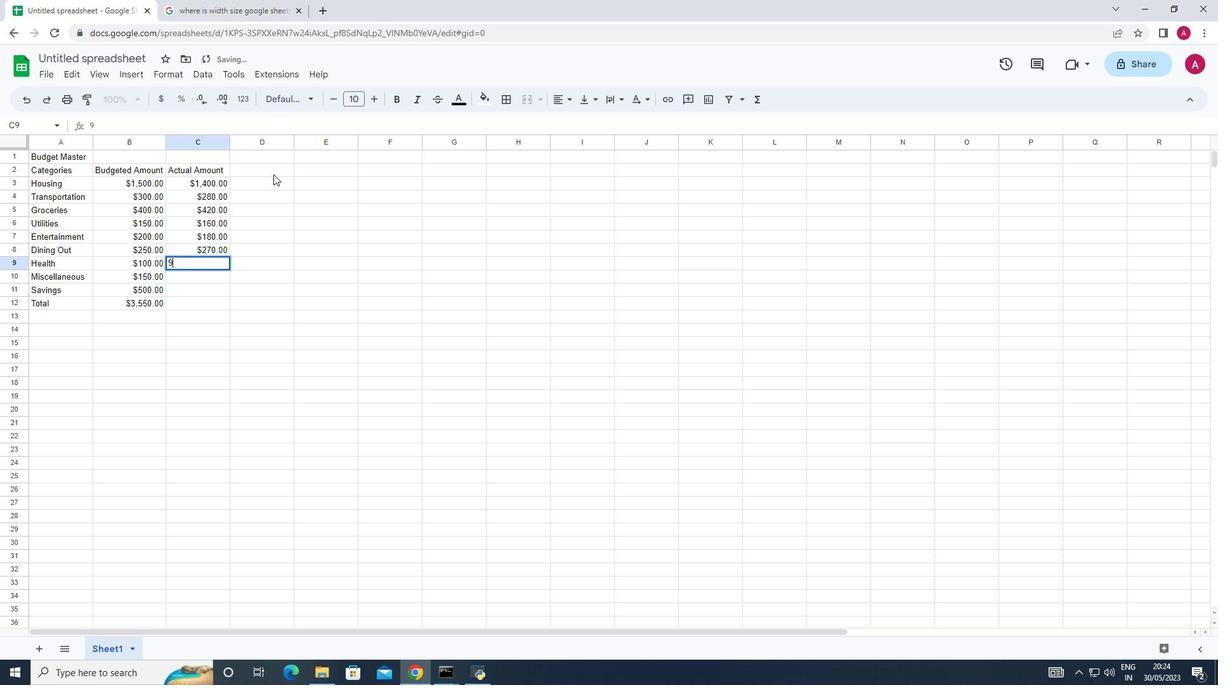 
Action: Mouse moved to (249, 171)
Screenshot: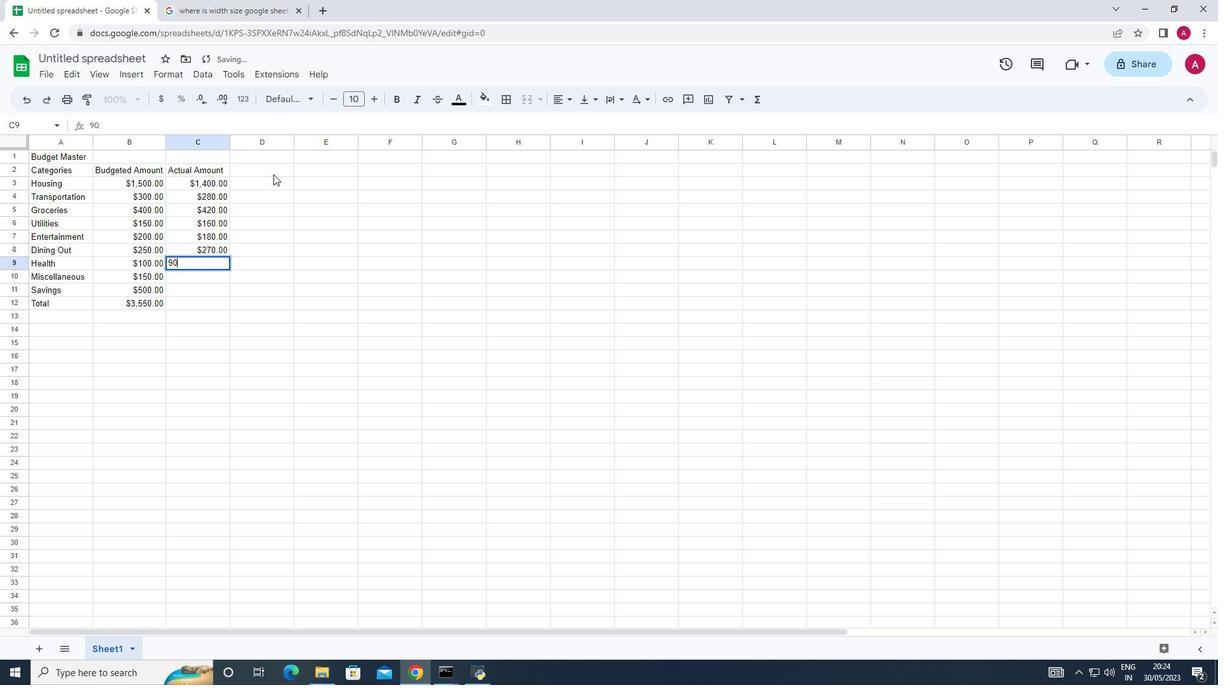 
Action: Key pressed <Key.enter>140<Key.enter>550<Key.enter>
Screenshot: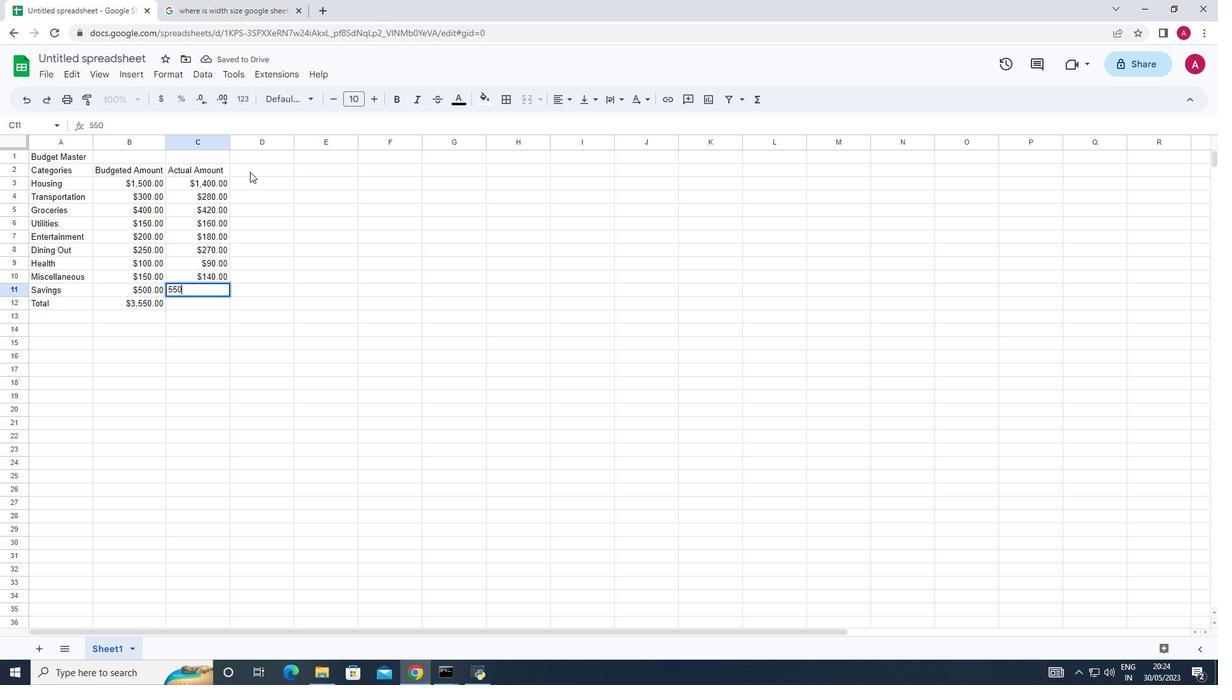 
Action: Mouse moved to (249, 171)
Screenshot: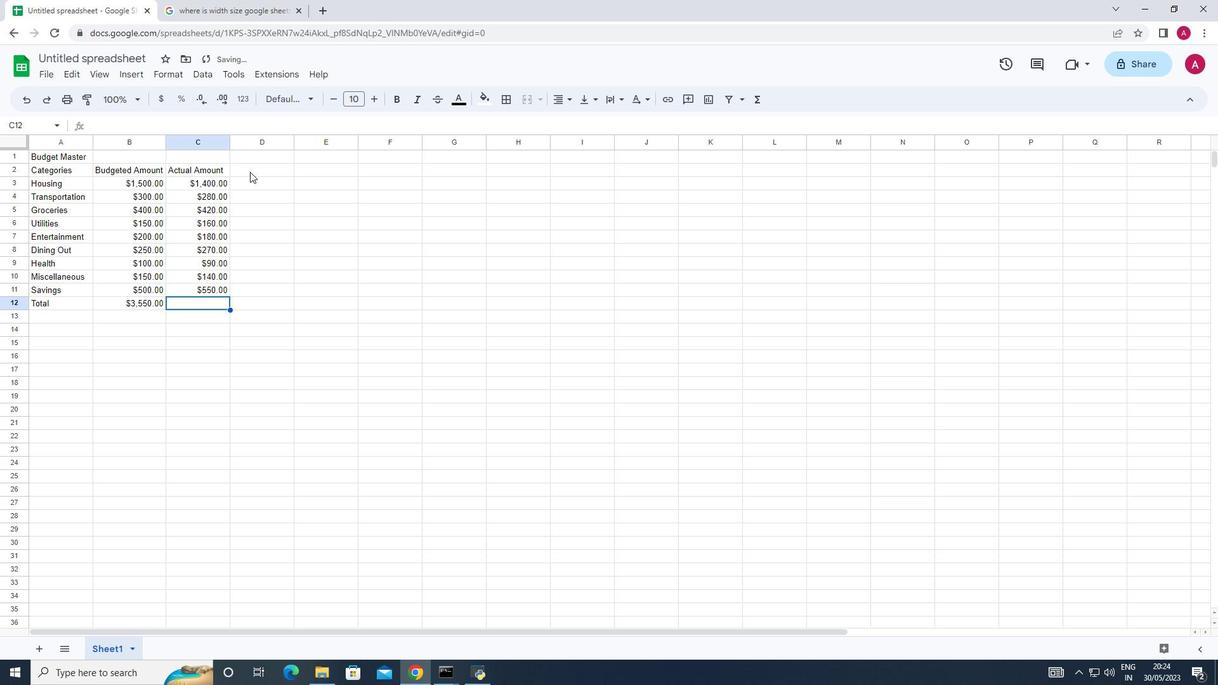 
Action: Key pressed 3550<Key.enter><Key.right><Key.up><Key.up><Key.up><Key.up><Key.up><Key.up><Key.up><Key.up><Key.up><Key.up><Key.up><Key.shift>Difference<Key.down>=
Screenshot: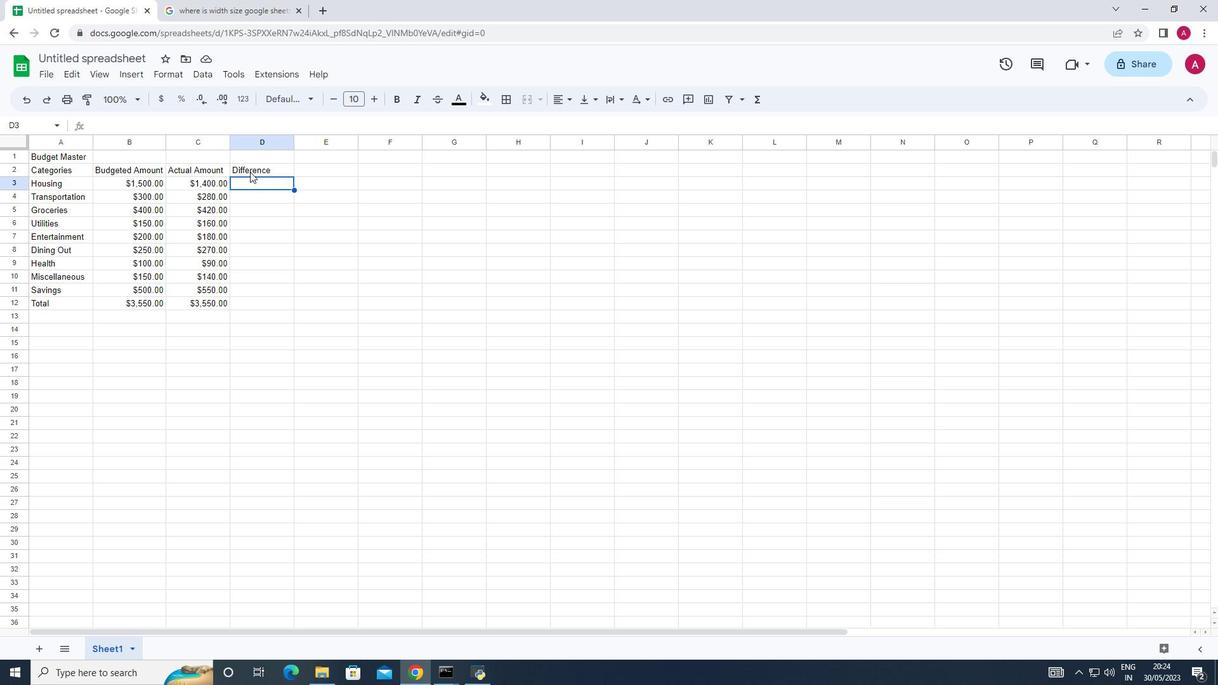 
Action: Mouse moved to (214, 187)
Screenshot: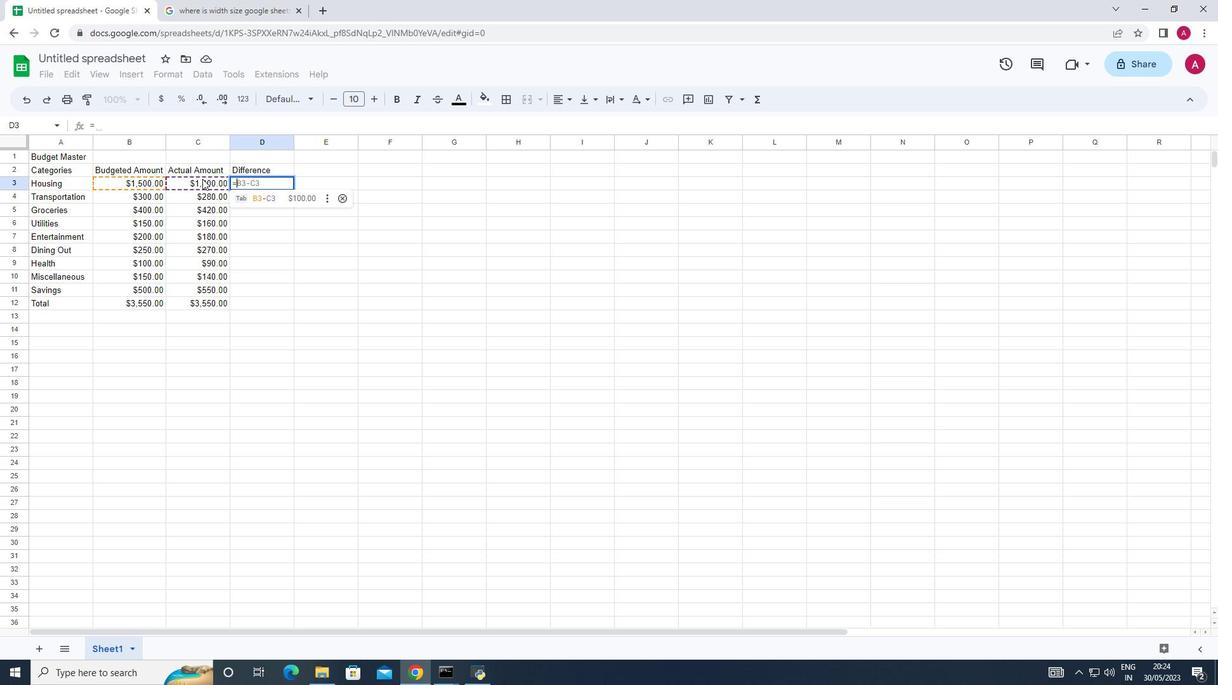 
Action: Mouse pressed left at (214, 187)
Screenshot: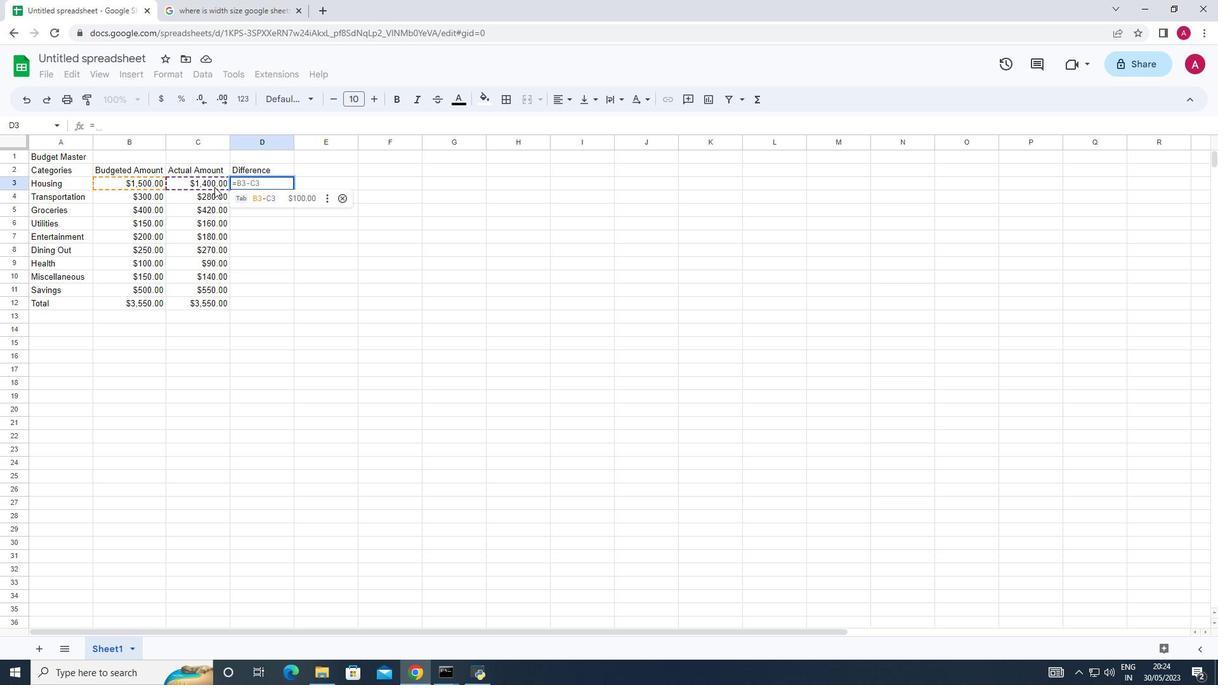 
Action: Mouse moved to (224, 201)
Screenshot: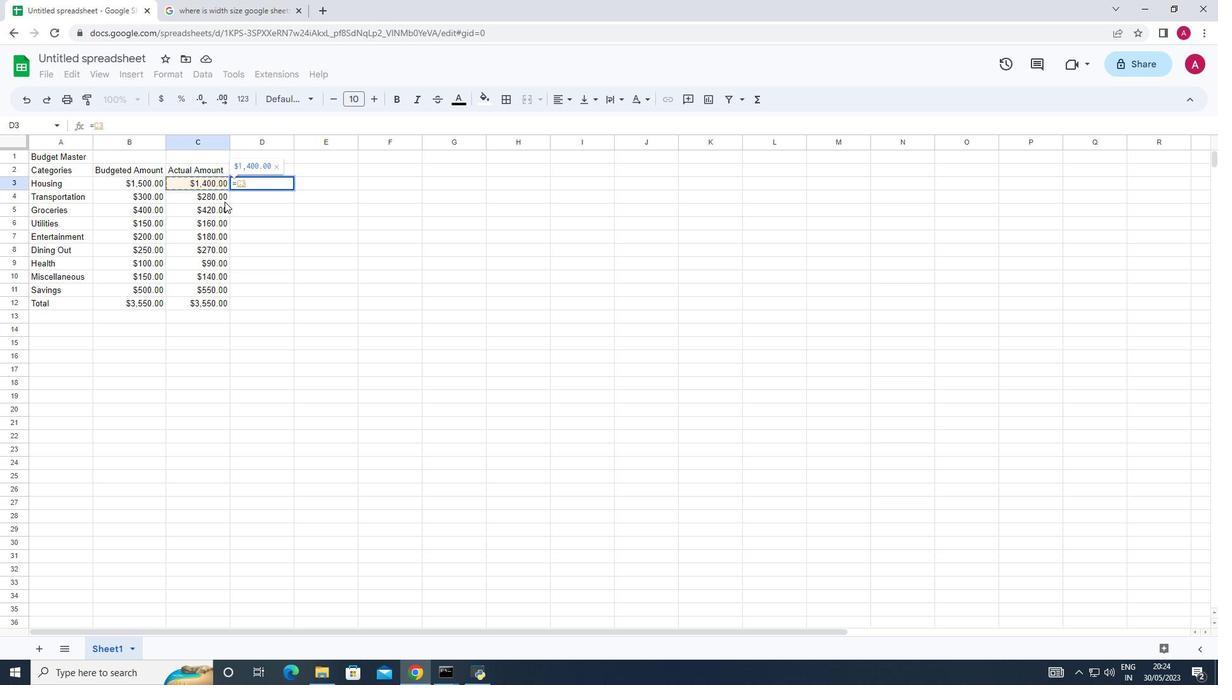 
Action: Key pressed -
Screenshot: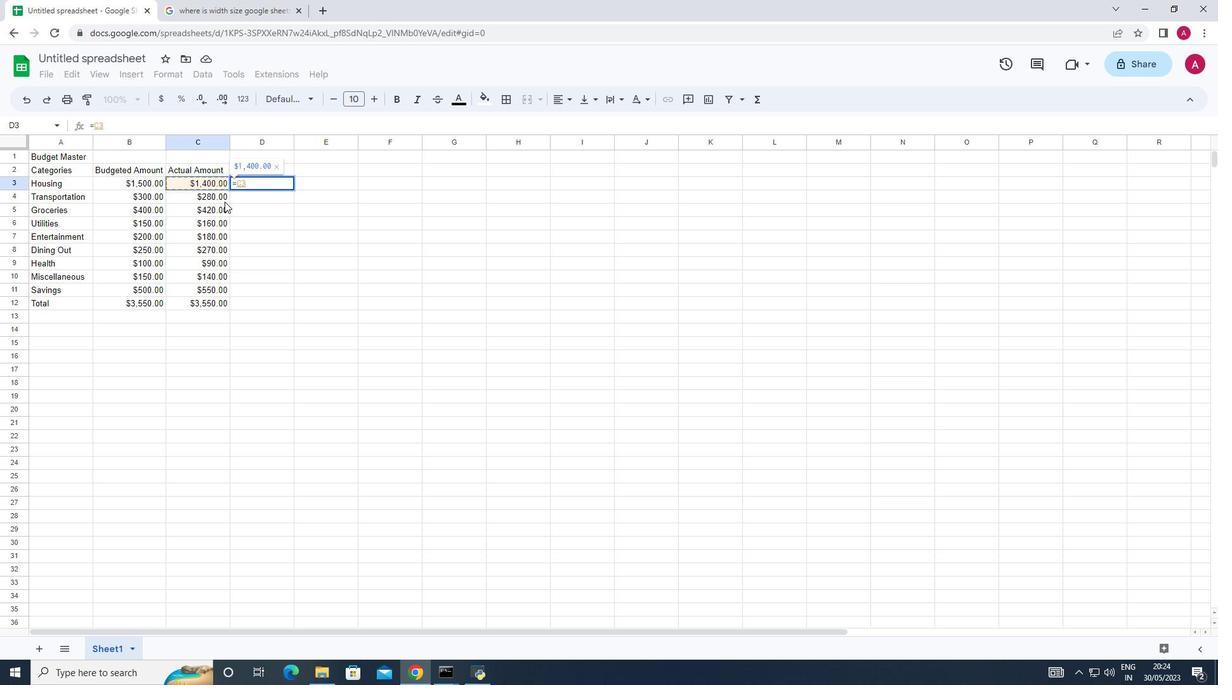 
Action: Mouse moved to (149, 182)
Screenshot: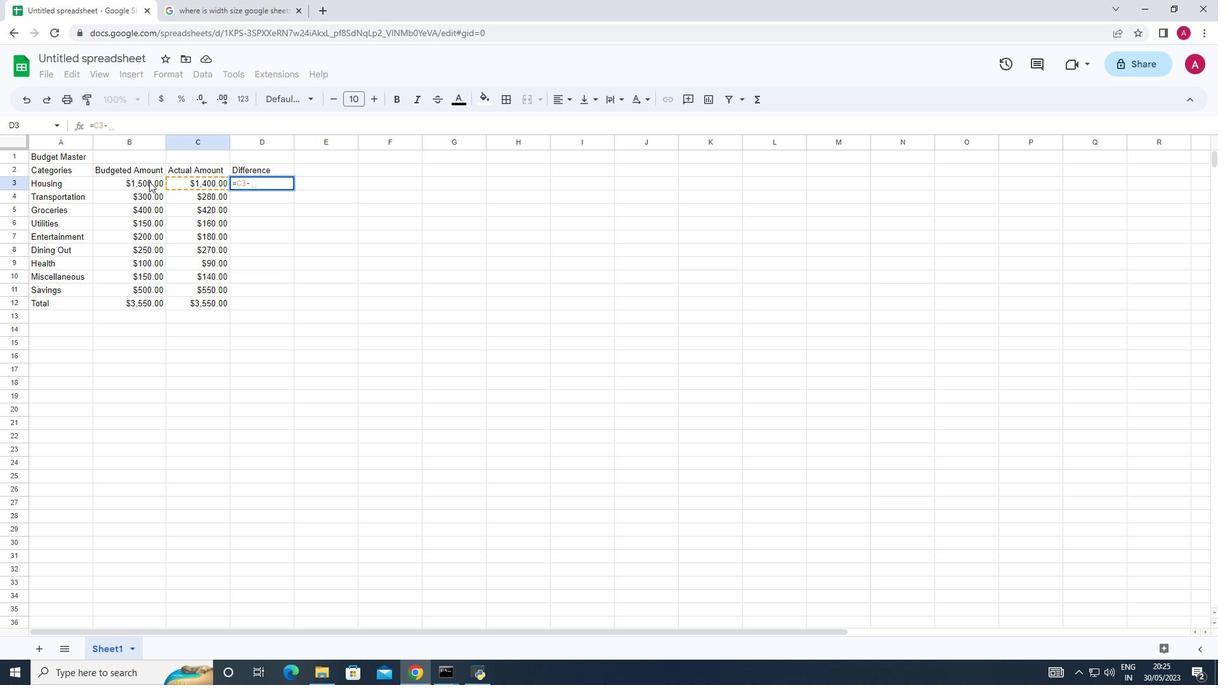 
Action: Mouse pressed left at (149, 182)
Screenshot: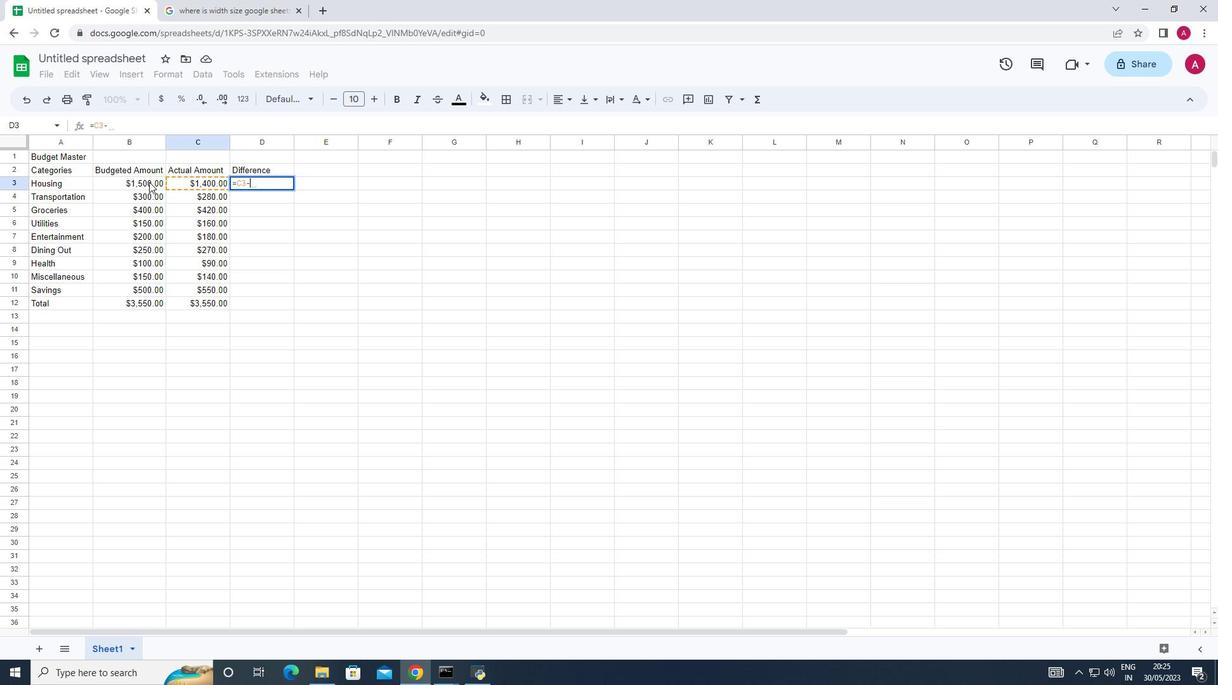 
Action: Mouse moved to (263, 206)
Screenshot: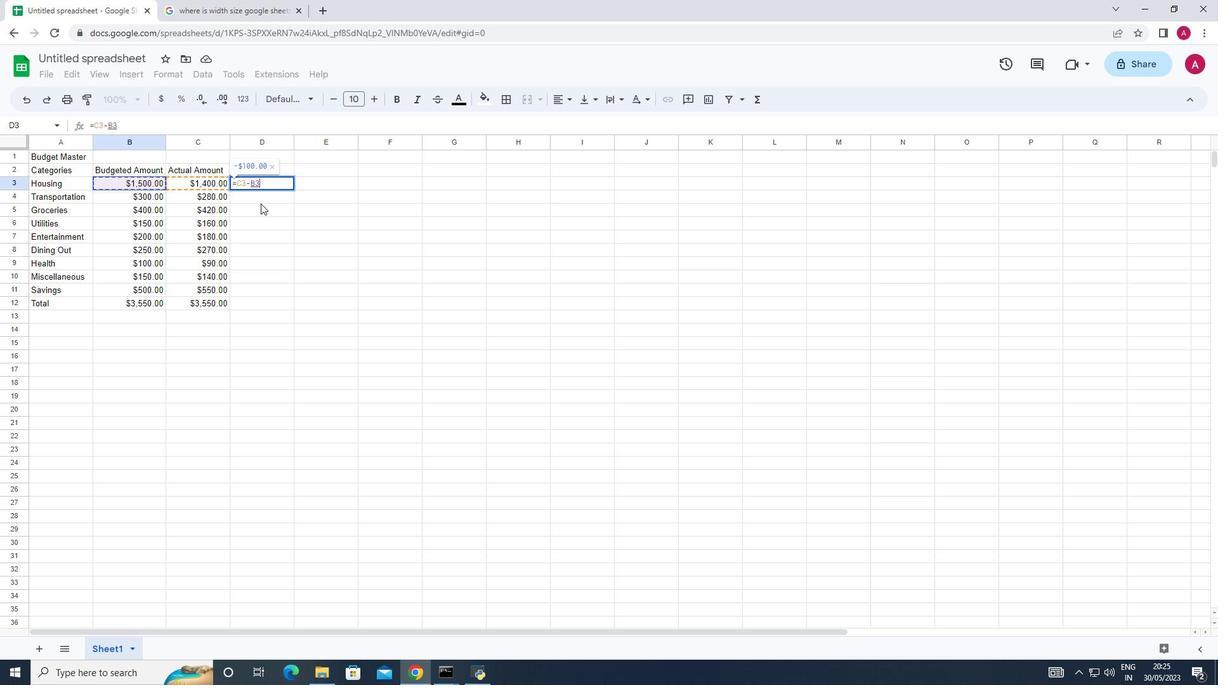 
Action: Key pressed <Key.enter>
Screenshot: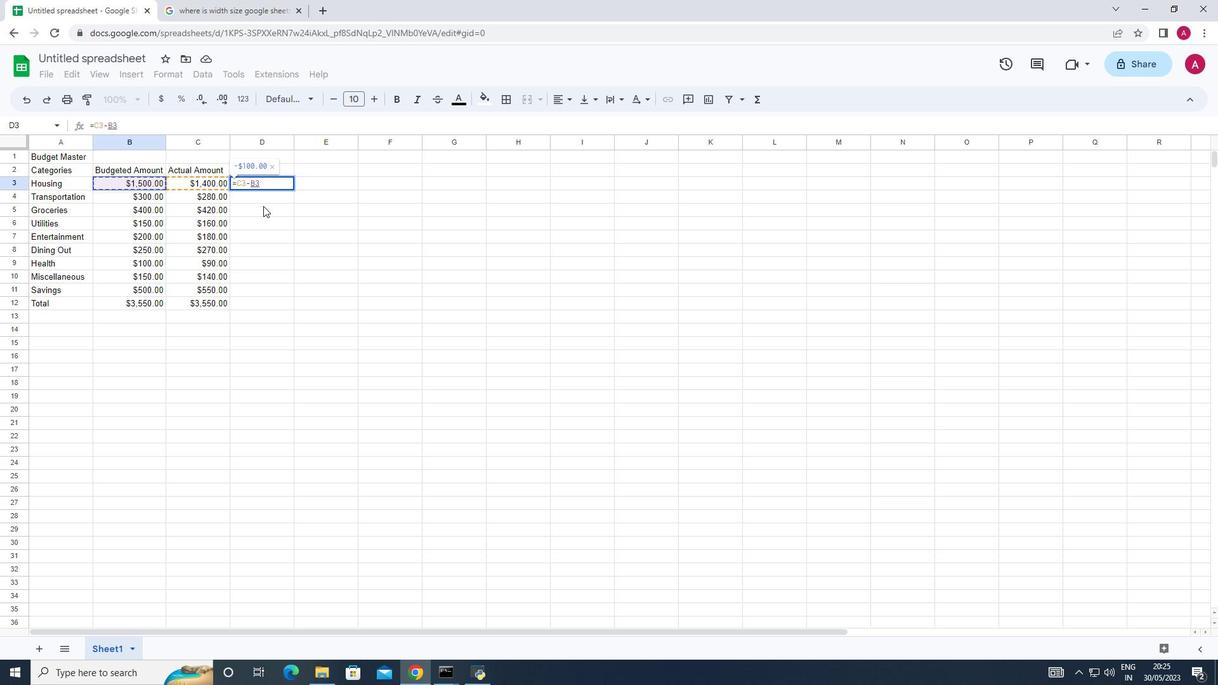 
Action: Mouse moved to (308, 283)
Screenshot: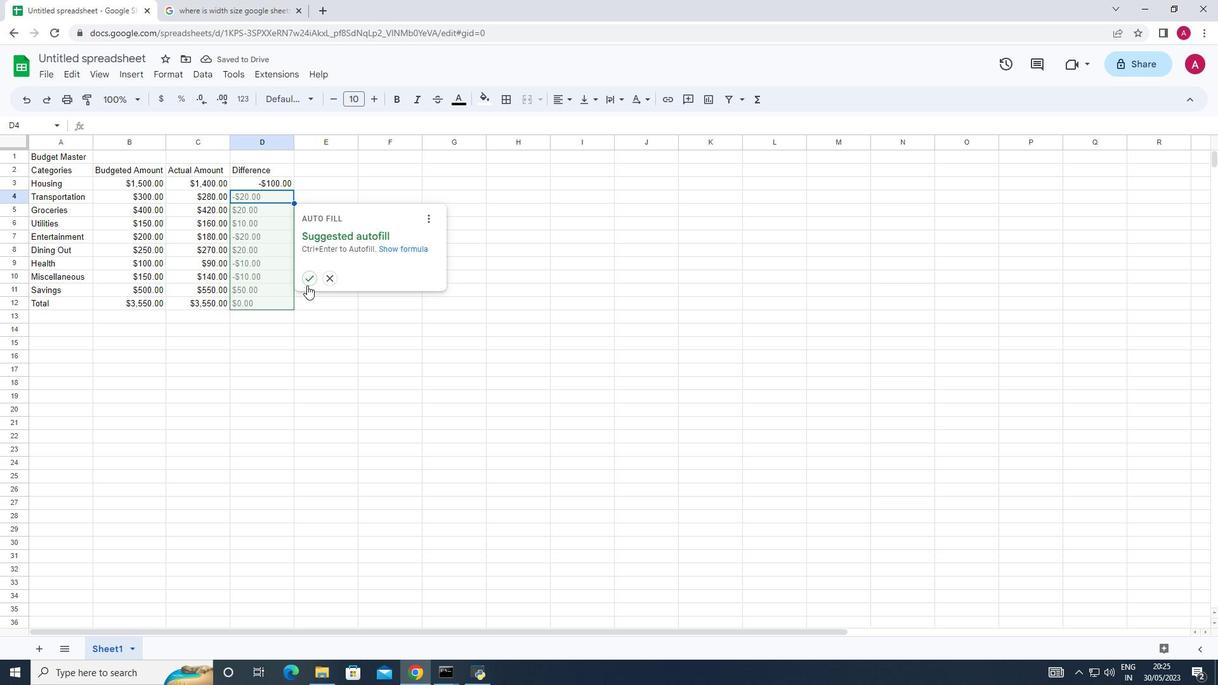 
Action: Mouse pressed left at (308, 283)
Screenshot: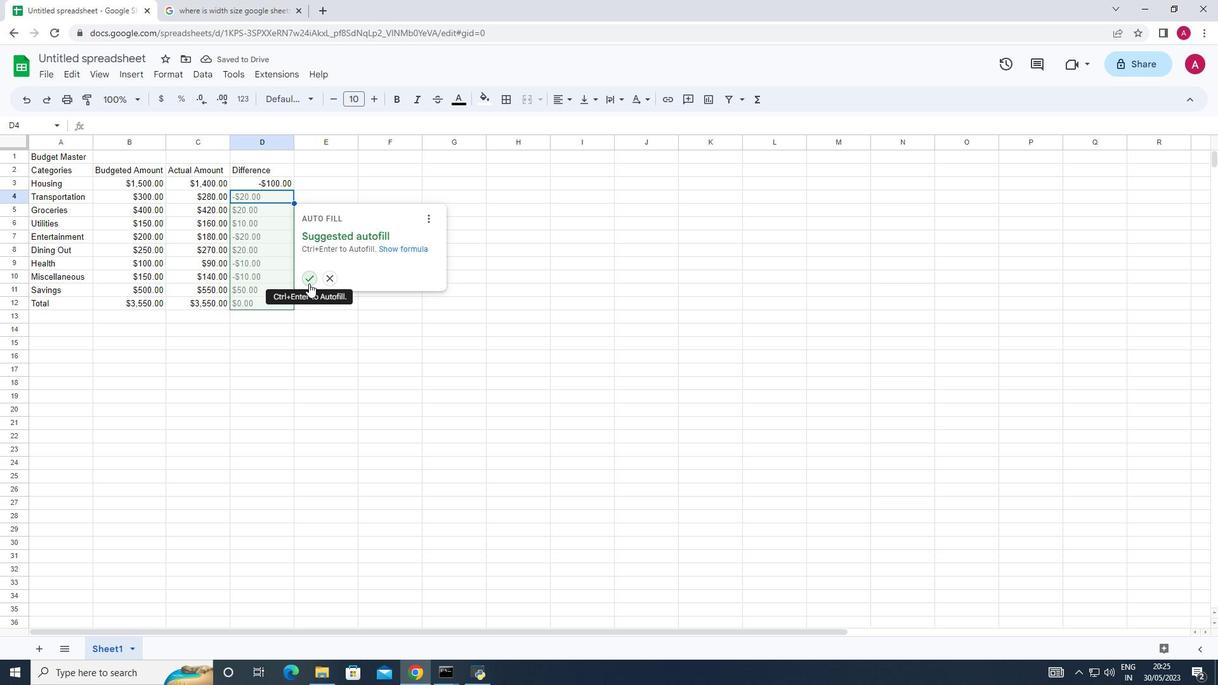 
Action: Mouse pressed left at (308, 283)
Screenshot: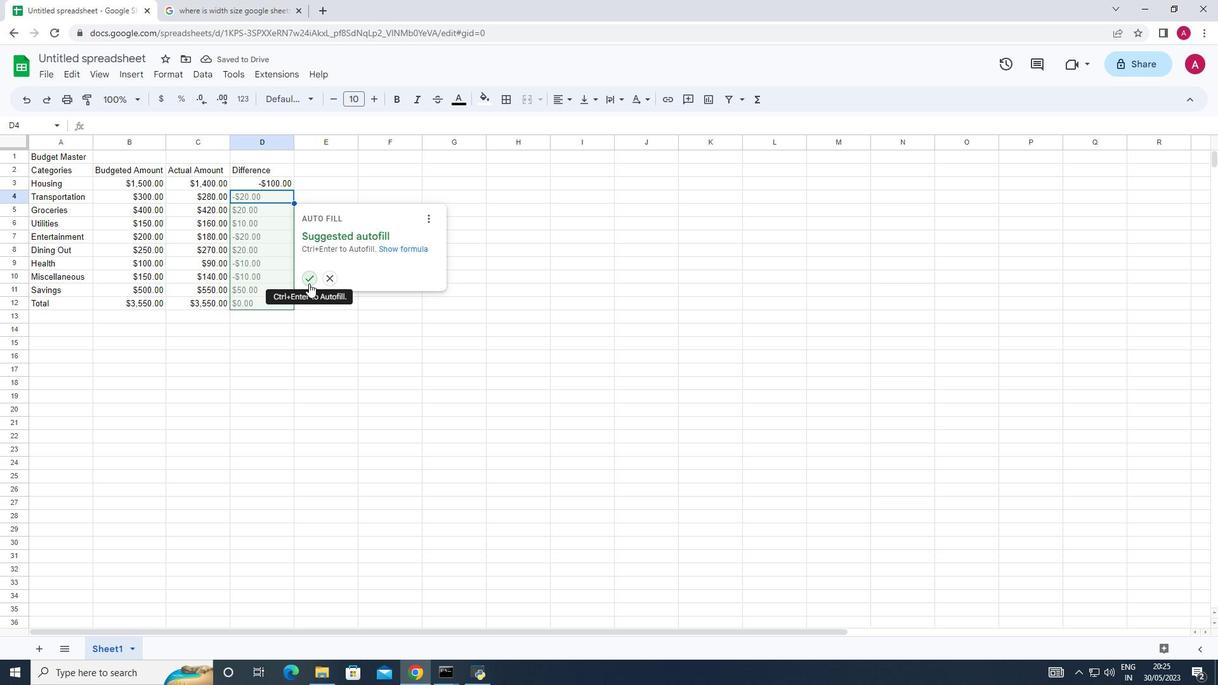 
Action: Mouse moved to (127, 54)
Screenshot: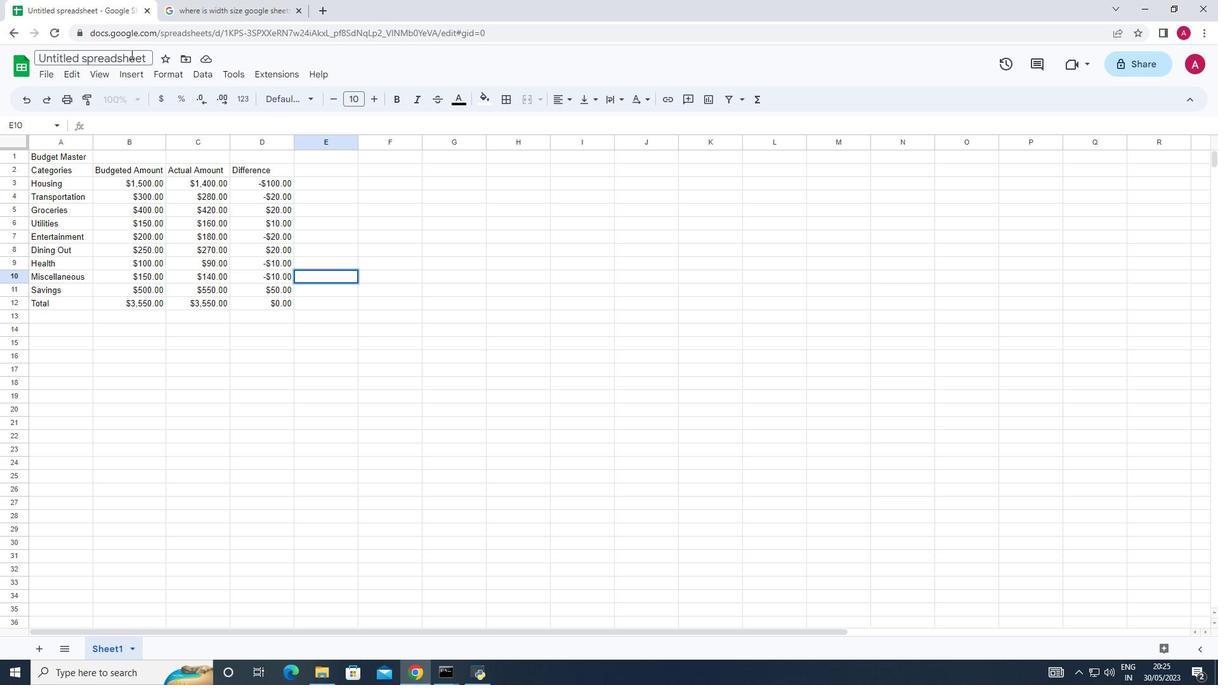 
Action: Mouse pressed left at (127, 54)
Screenshot: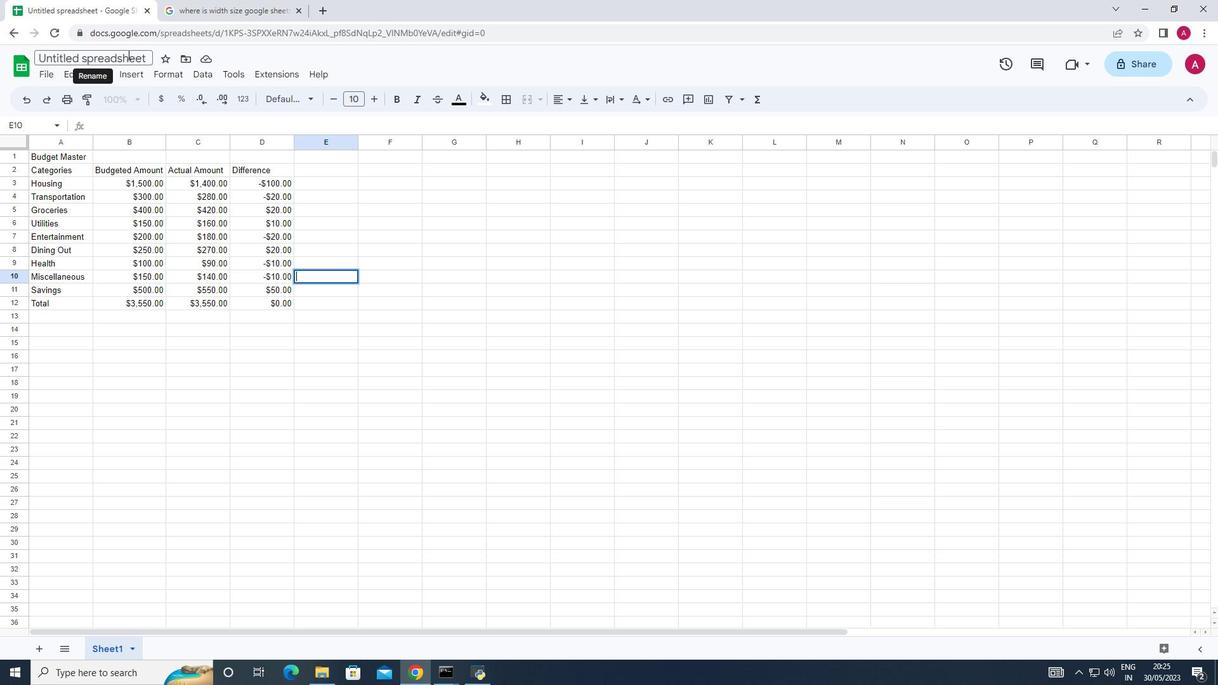 
Action: Key pressed <Key.backspace><Key.shift>Budget<Key.space><Key.shift>Spreas<Key.backspace>dsheet<Key.space><Key.shift>Sheet<Key.space><Key.shift>Template
Screenshot: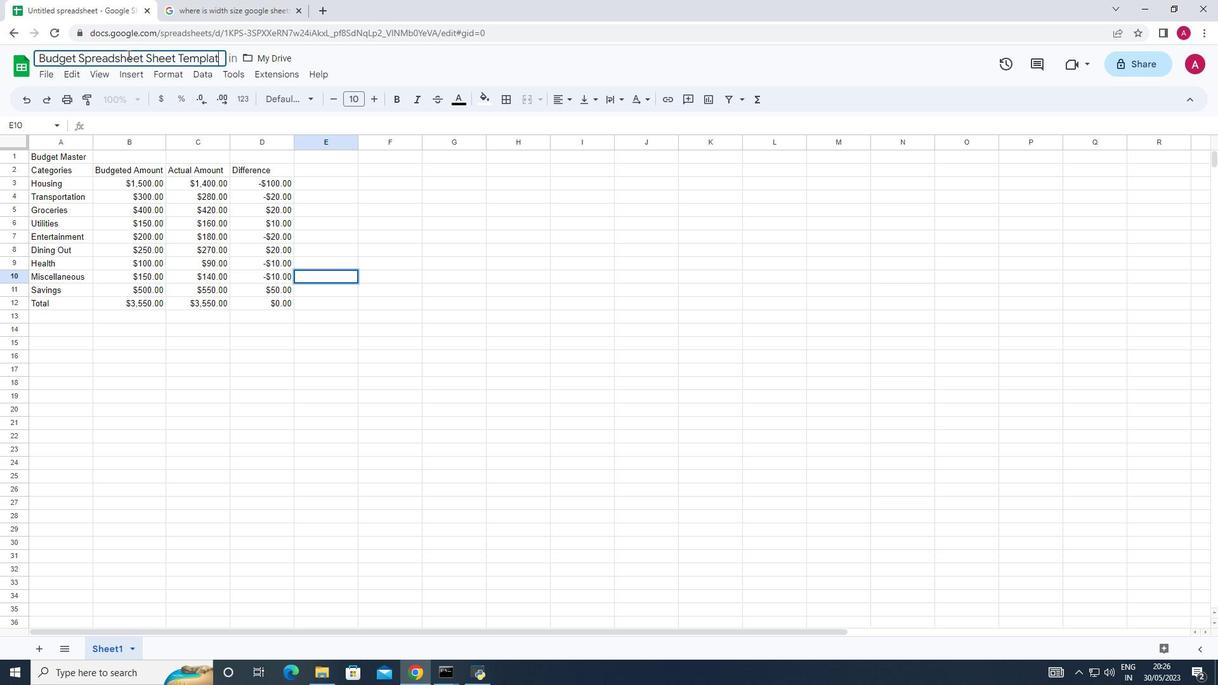 
Action: Mouse moved to (259, 366)
Screenshot: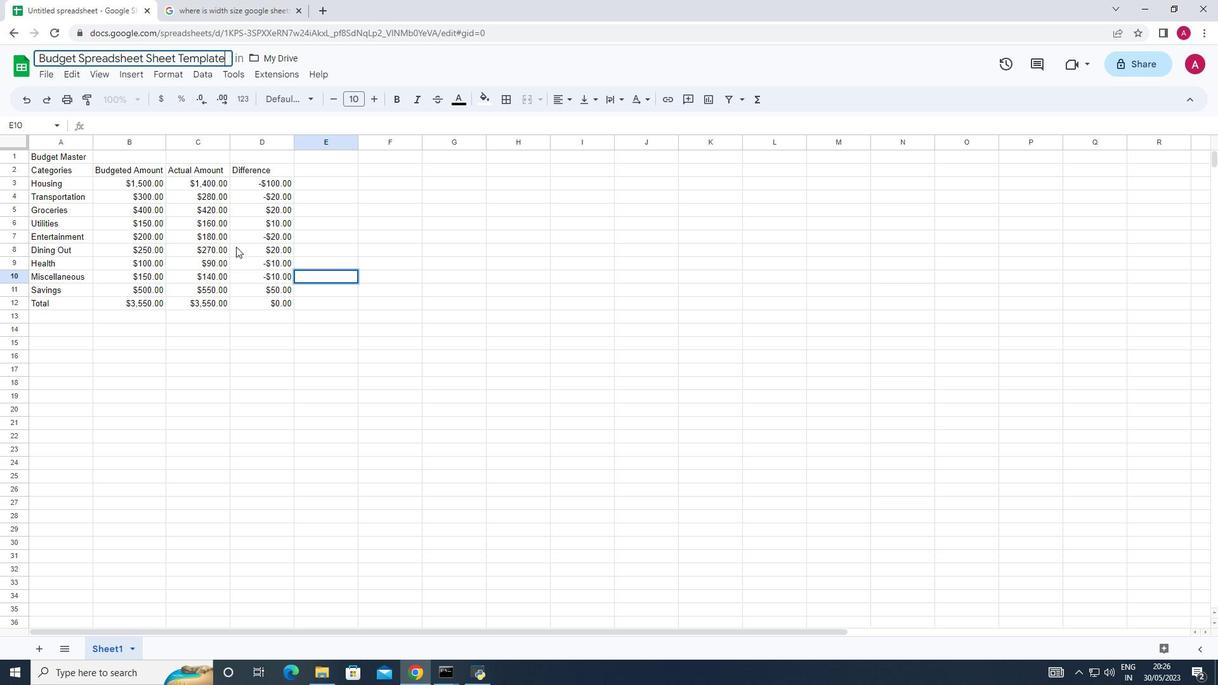 
Action: Mouse pressed left at (259, 366)
Screenshot: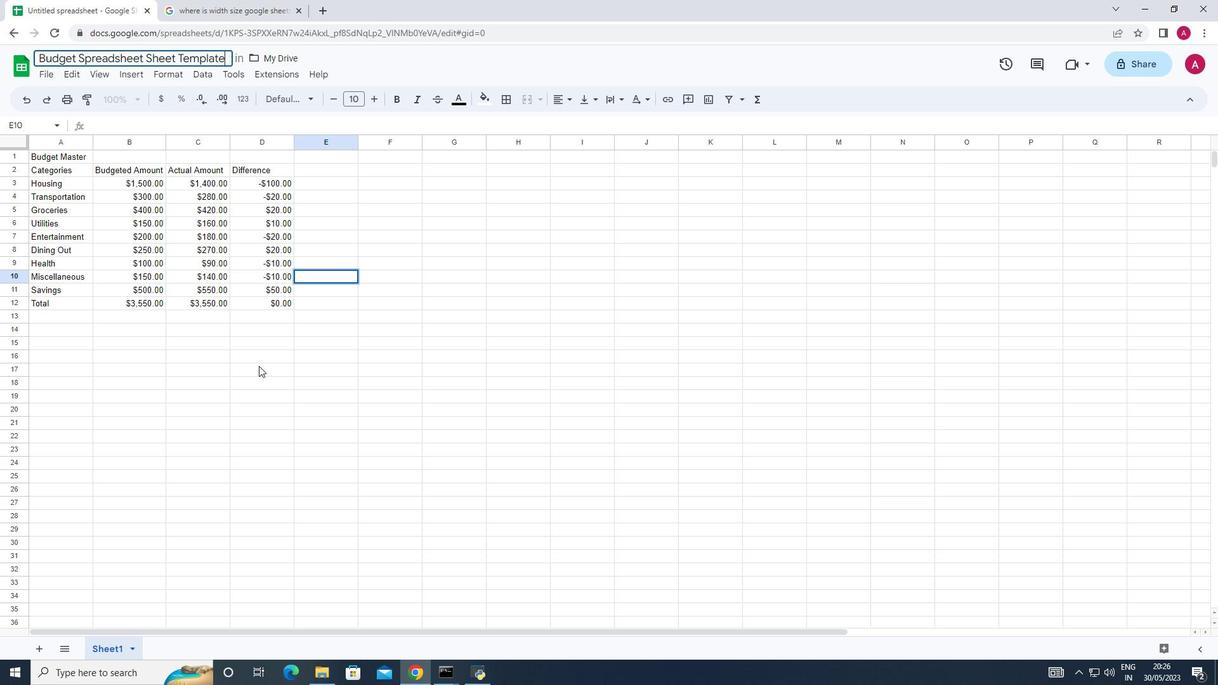 
Action: Mouse moved to (252, 341)
Screenshot: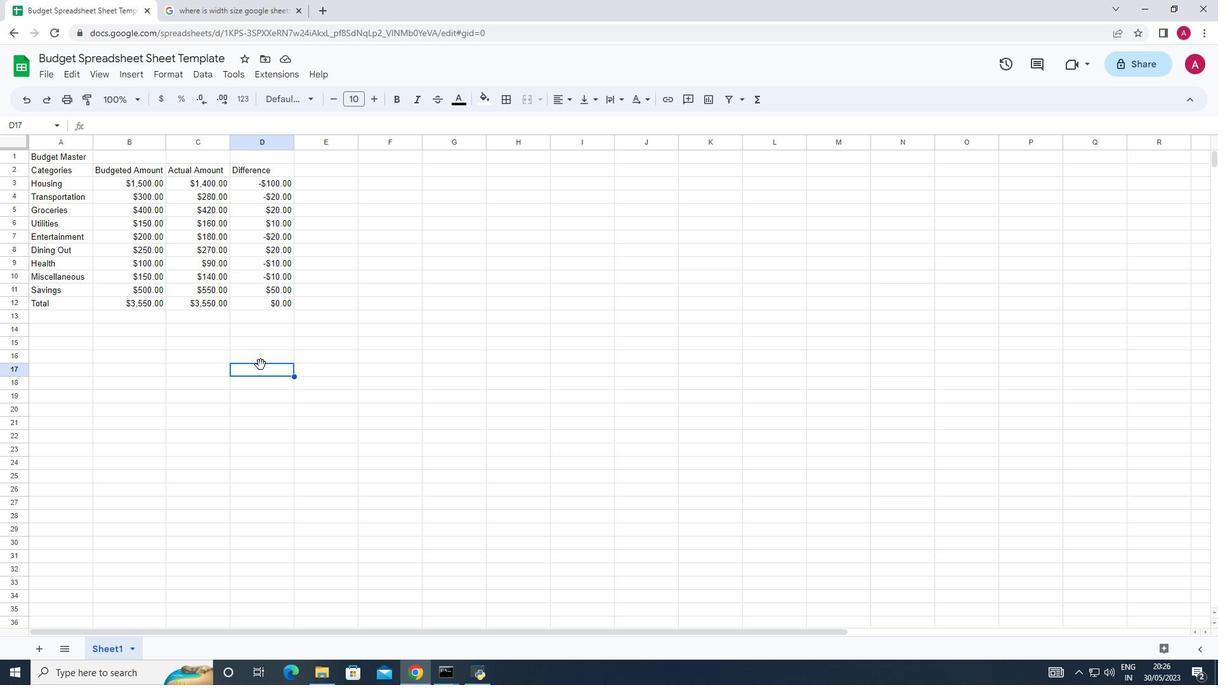 
Action: Key pressed ctrl+S
Screenshot: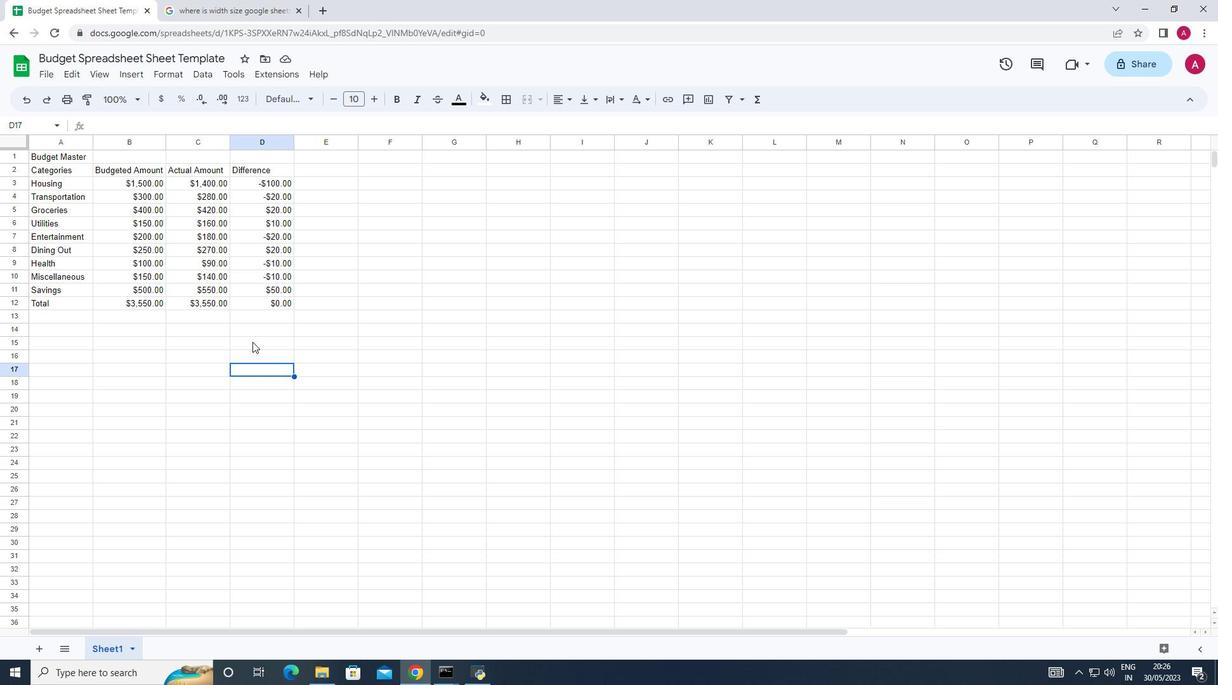 
Action: Mouse moved to (2, 479)
Screenshot: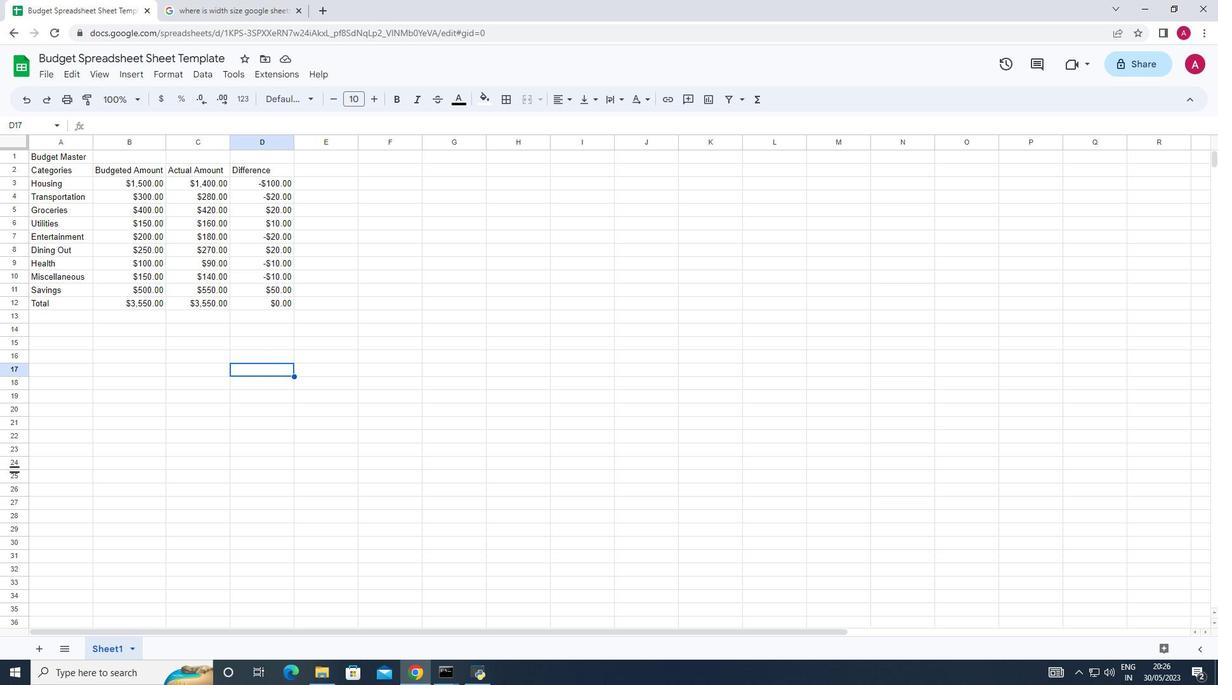 
